 Task: Search one way flight ticket for 1 adult, 6 children, 1 infant in seat and 1 infant on lap in business from Montrose: Montrose Regional Airport to Sheridan: Sheridan County Airport on 8-6-2023. Choice of flights is Singapure airlines. Number of bags: 2 checked bags. Price is upto 95000. Outbound departure time preference is 9:30.
Action: Mouse moved to (243, 320)
Screenshot: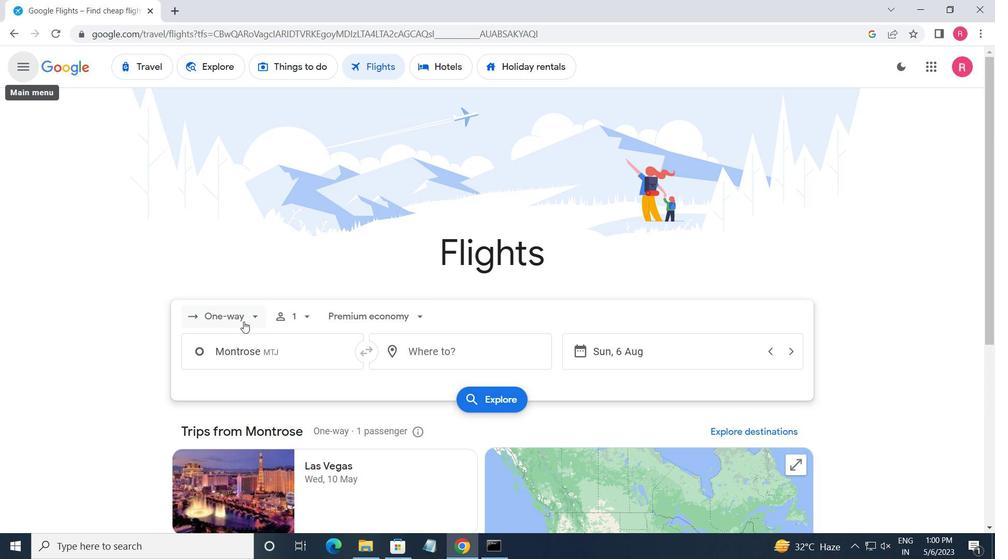 
Action: Mouse pressed left at (243, 320)
Screenshot: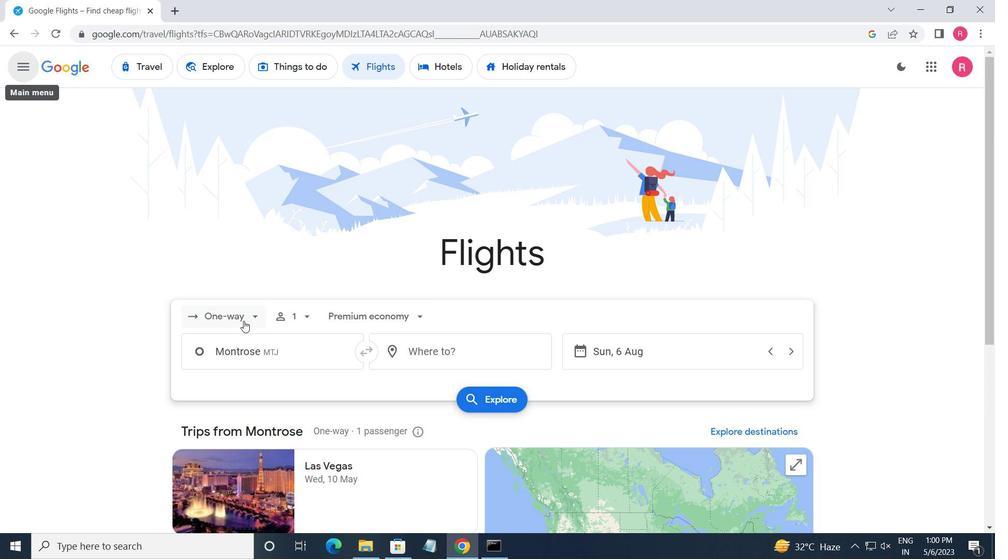 
Action: Mouse moved to (259, 379)
Screenshot: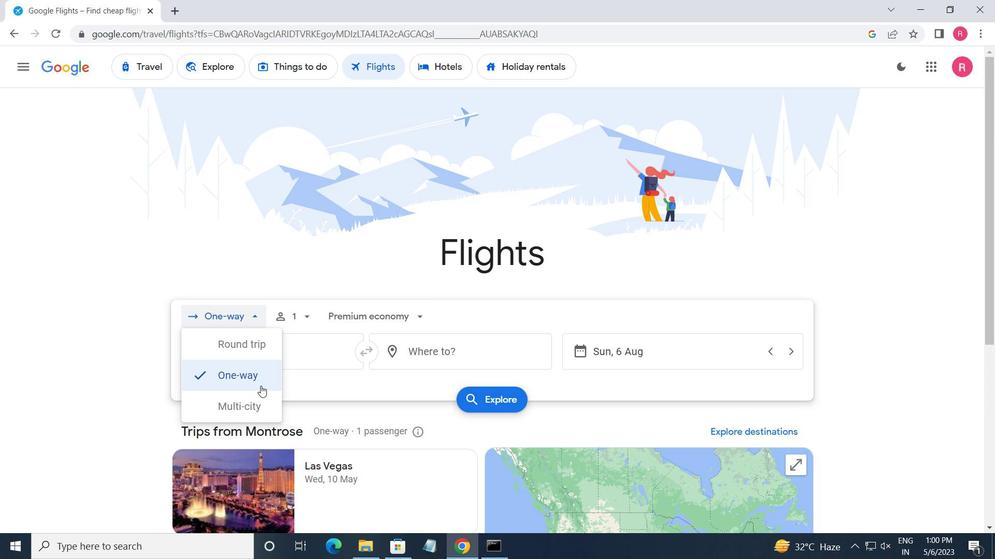 
Action: Mouse pressed left at (259, 379)
Screenshot: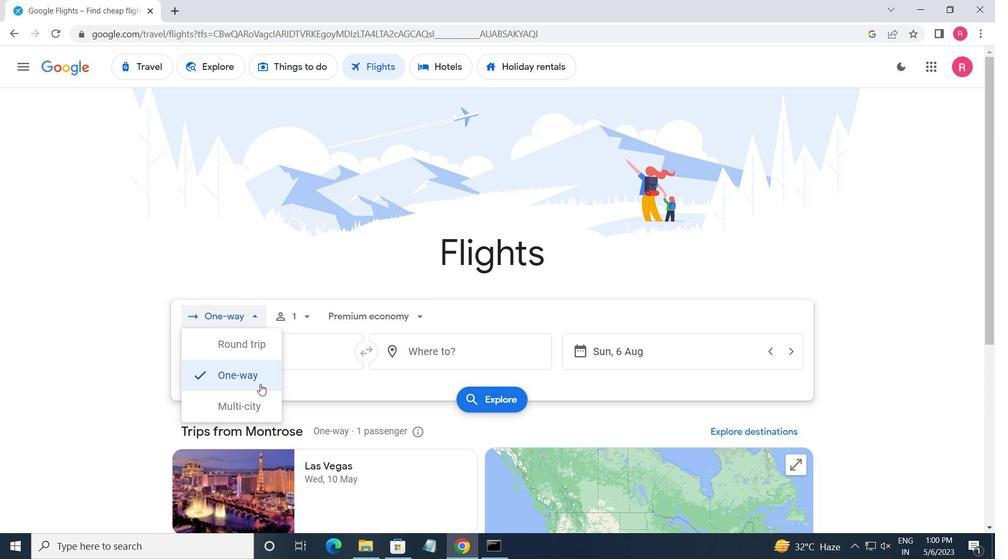 
Action: Mouse moved to (280, 323)
Screenshot: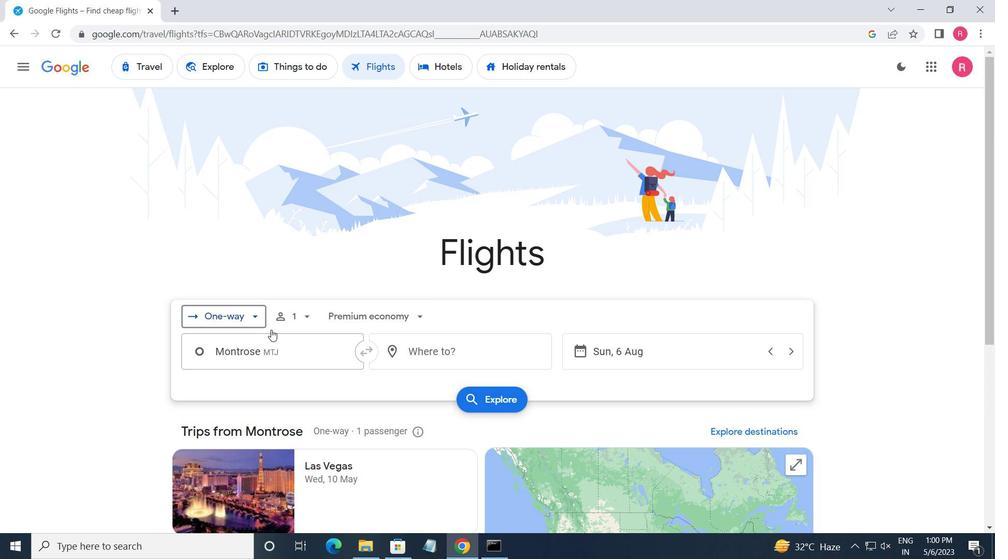 
Action: Mouse pressed left at (280, 323)
Screenshot: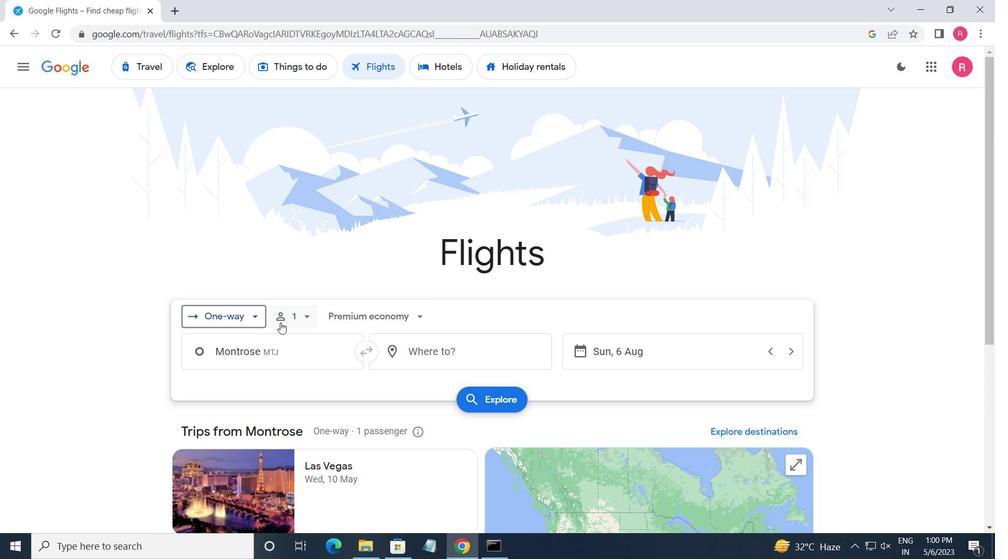 
Action: Mouse moved to (408, 391)
Screenshot: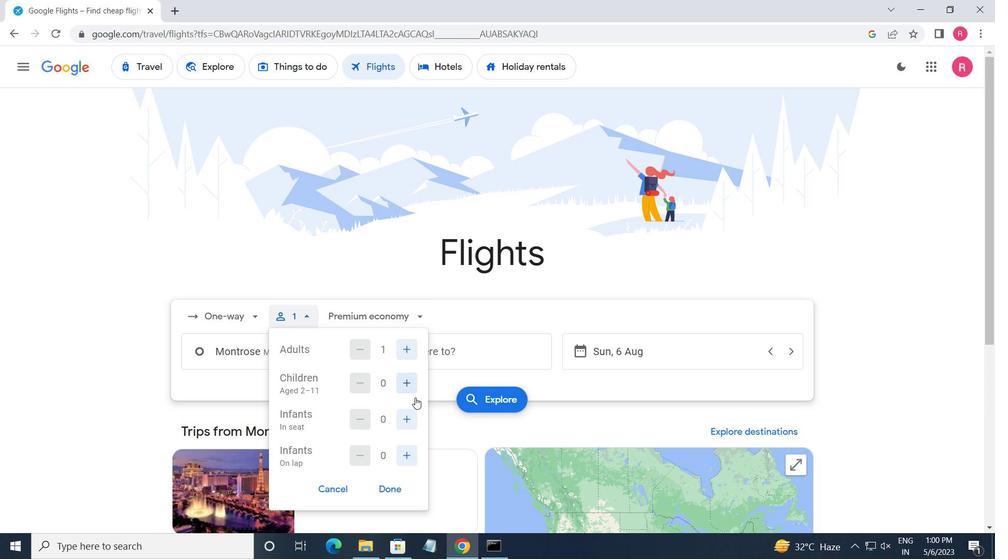 
Action: Mouse pressed left at (408, 391)
Screenshot: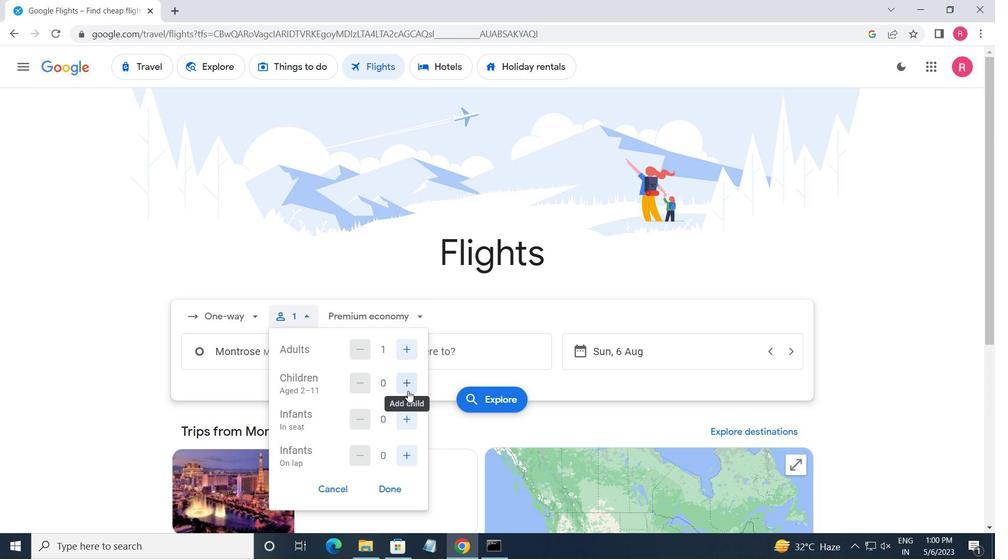 
Action: Mouse pressed left at (408, 391)
Screenshot: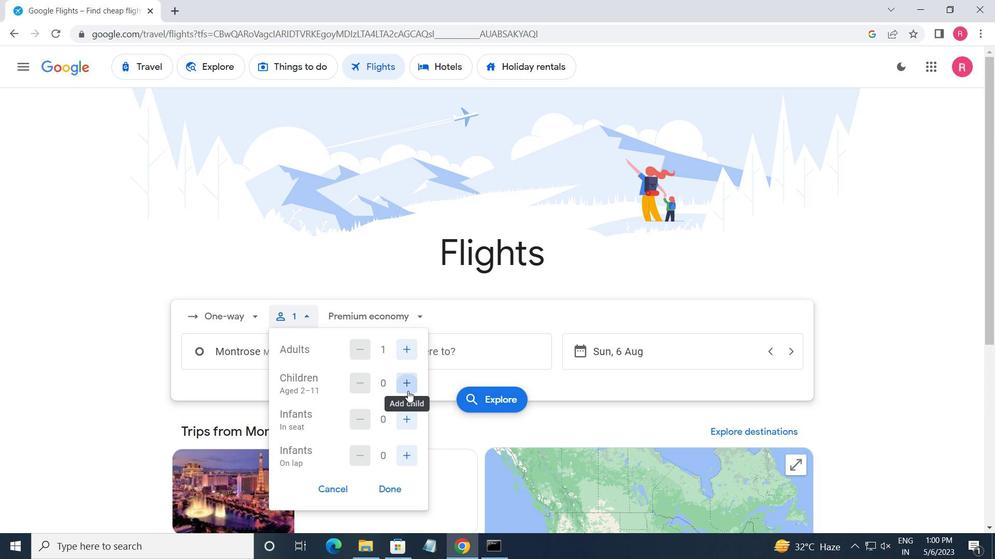 
Action: Mouse moved to (408, 390)
Screenshot: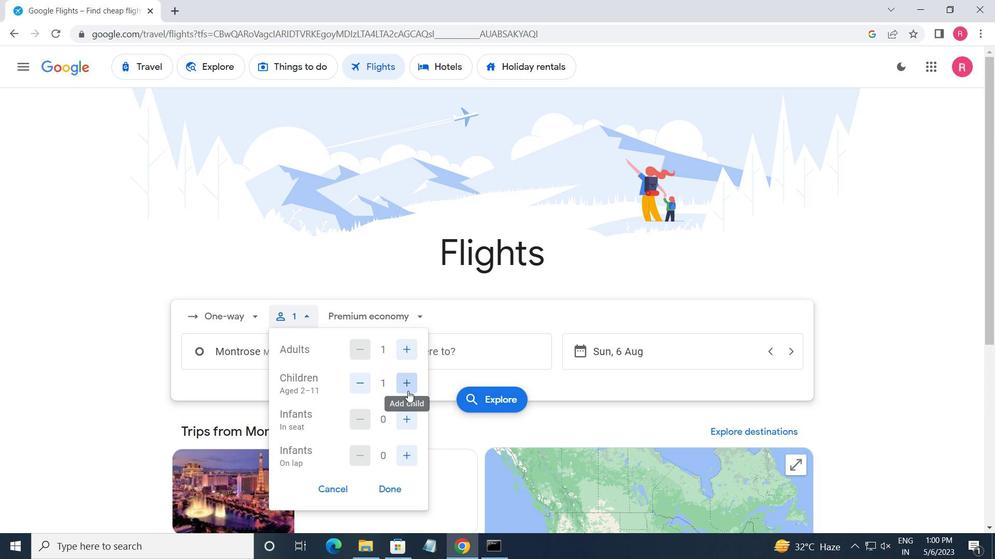 
Action: Mouse pressed left at (408, 390)
Screenshot: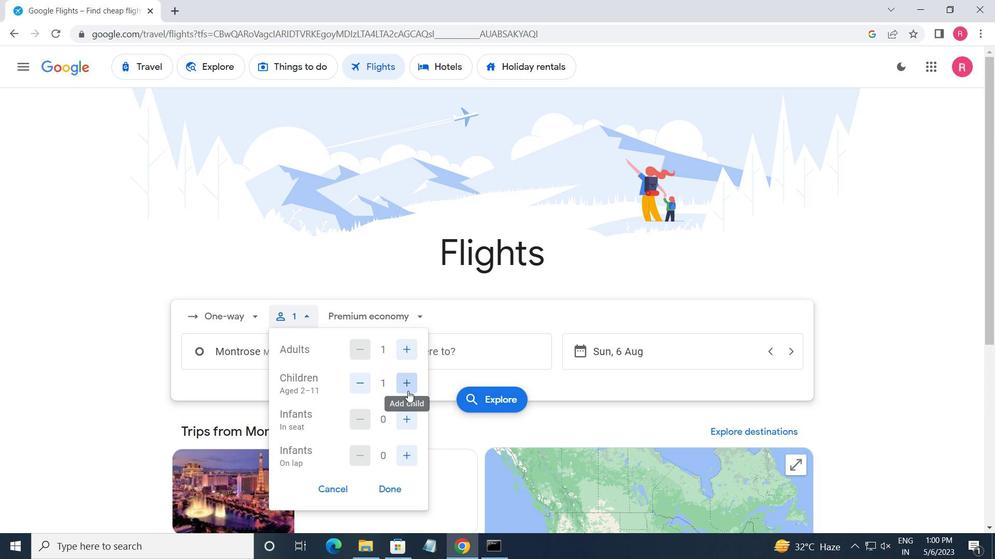 
Action: Mouse pressed left at (408, 390)
Screenshot: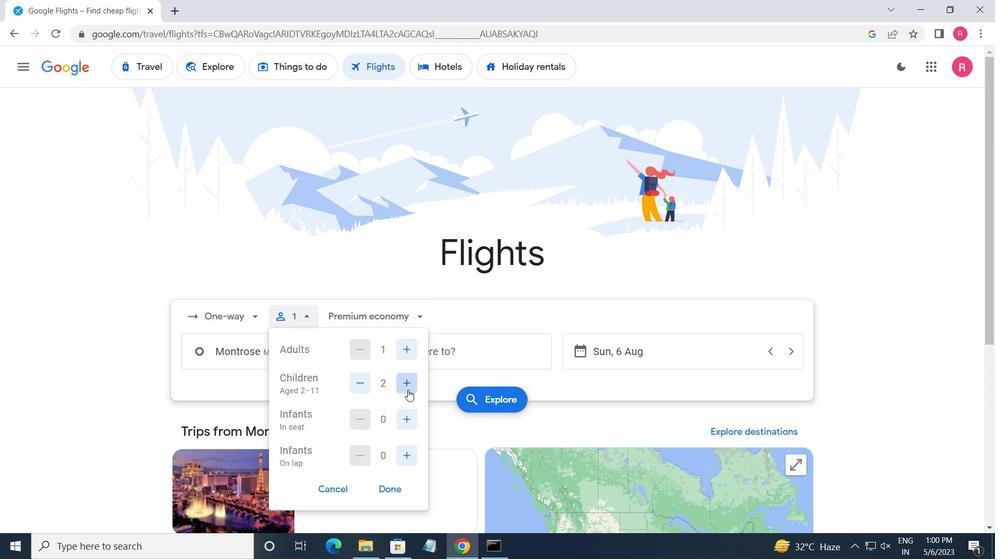 
Action: Mouse pressed left at (408, 390)
Screenshot: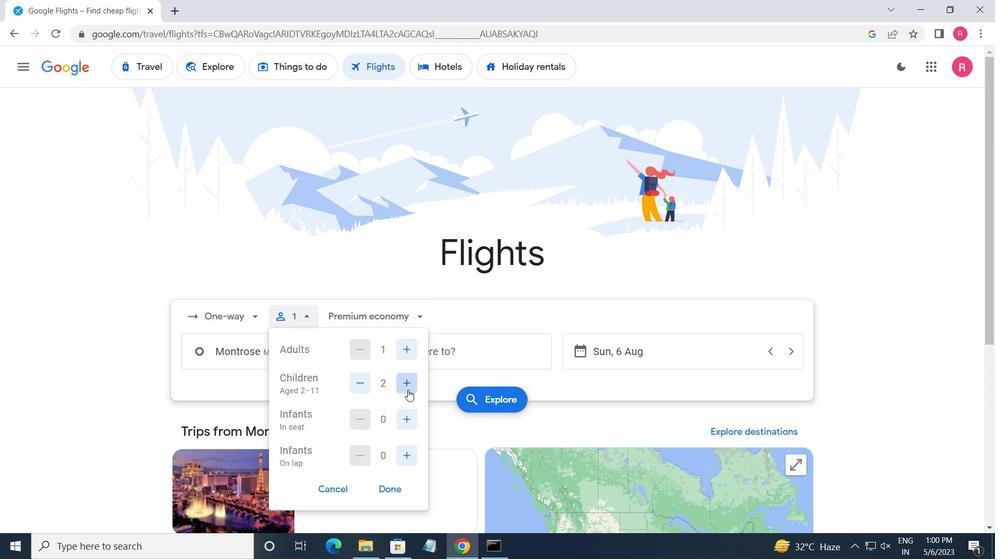 
Action: Mouse pressed left at (408, 390)
Screenshot: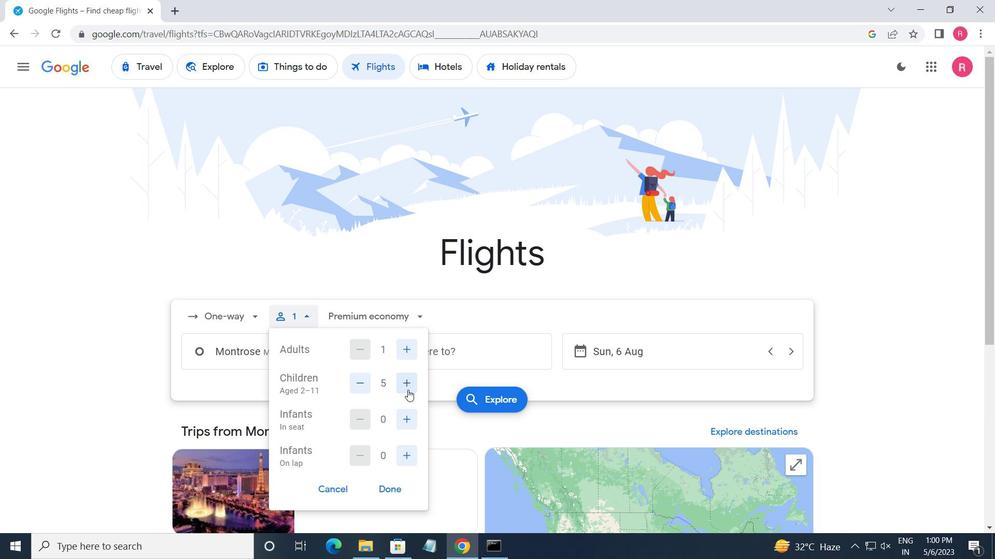 
Action: Mouse moved to (408, 418)
Screenshot: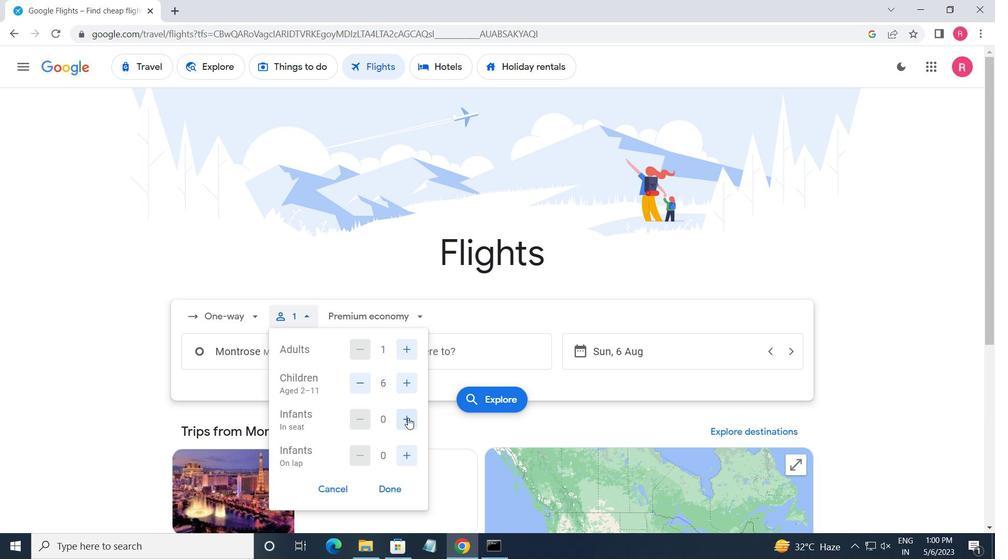 
Action: Mouse pressed left at (408, 418)
Screenshot: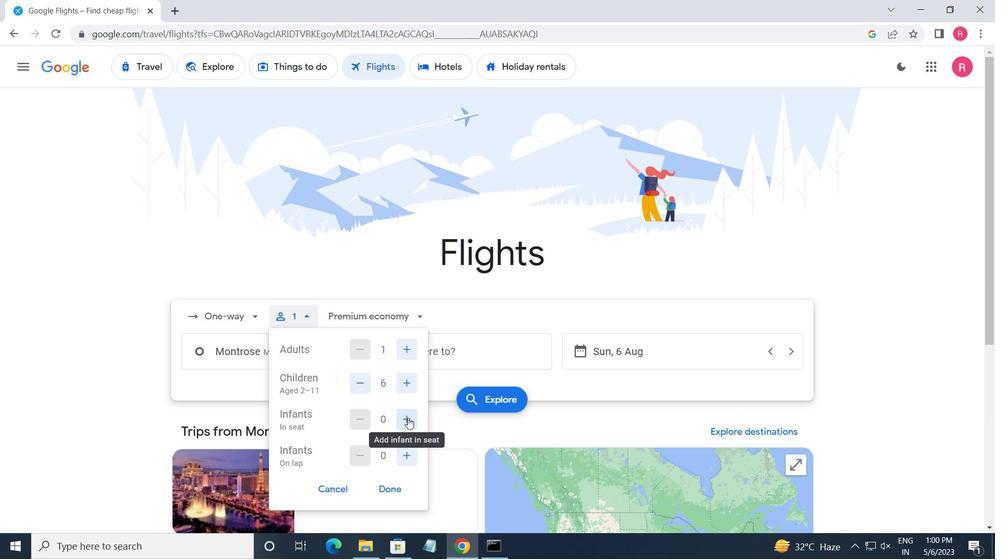 
Action: Mouse moved to (405, 451)
Screenshot: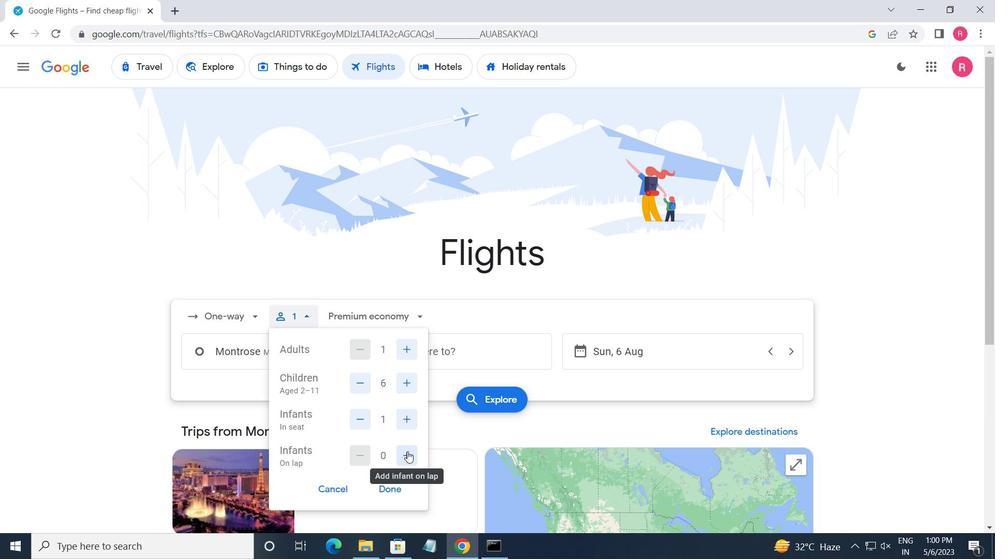 
Action: Mouse pressed left at (405, 451)
Screenshot: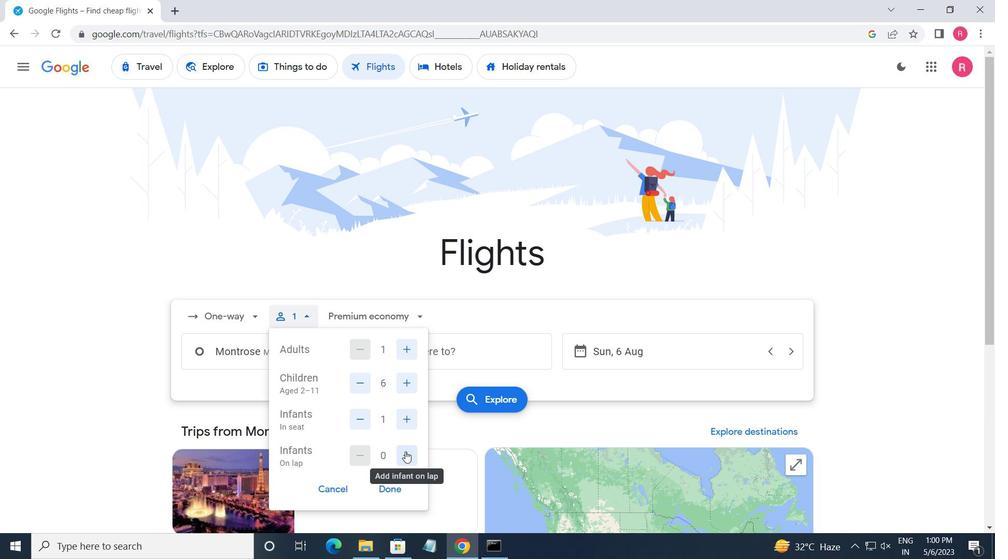 
Action: Mouse moved to (387, 481)
Screenshot: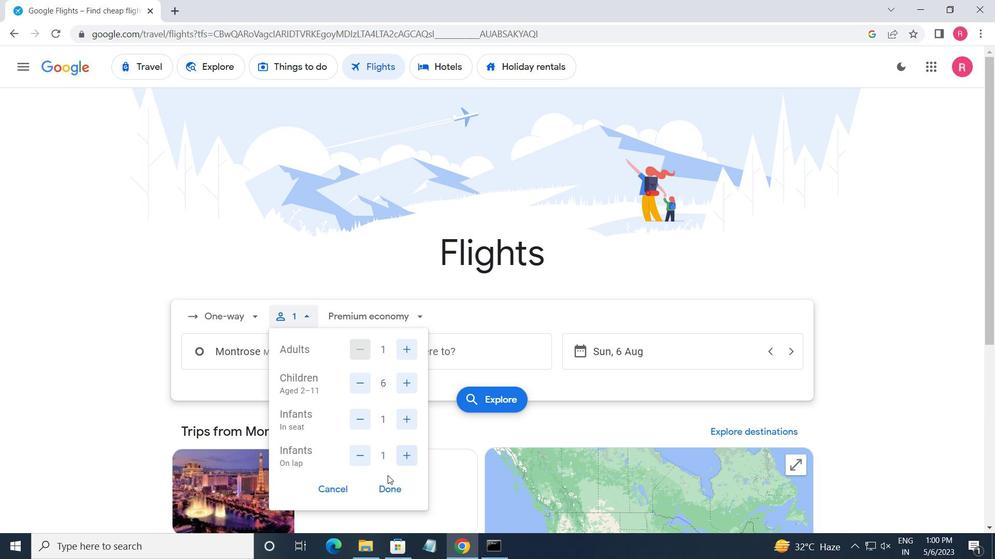 
Action: Mouse pressed left at (387, 481)
Screenshot: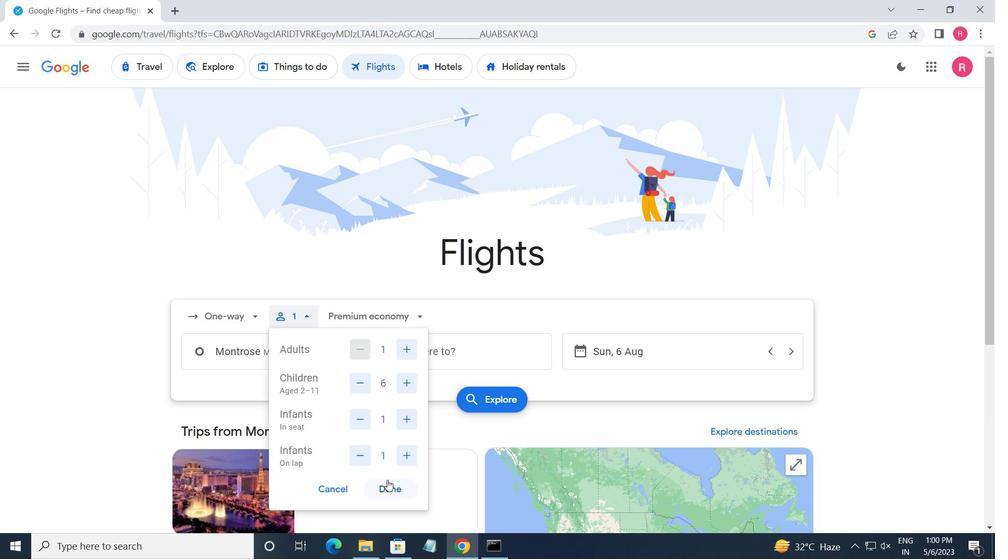
Action: Mouse moved to (376, 309)
Screenshot: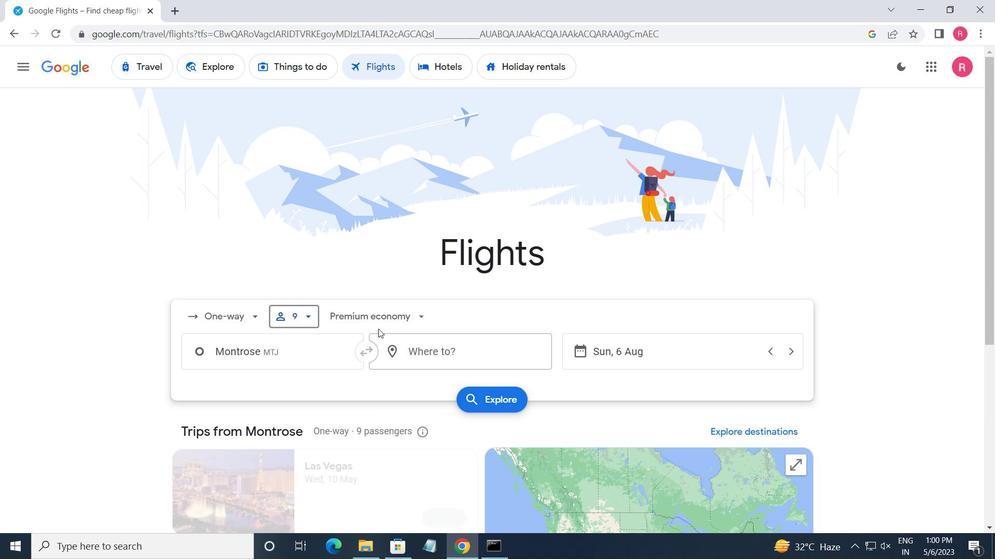 
Action: Mouse pressed left at (376, 309)
Screenshot: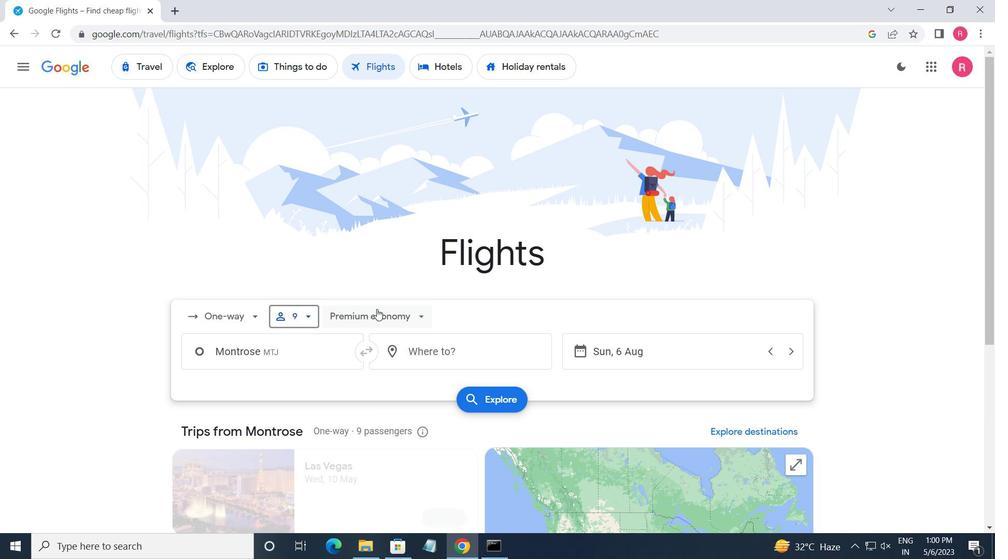 
Action: Mouse moved to (391, 413)
Screenshot: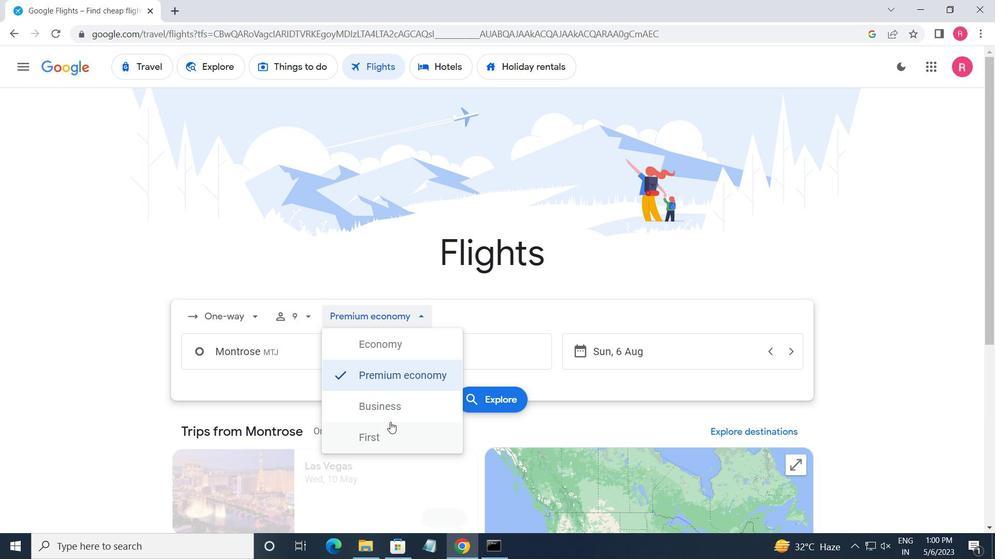 
Action: Mouse pressed left at (391, 413)
Screenshot: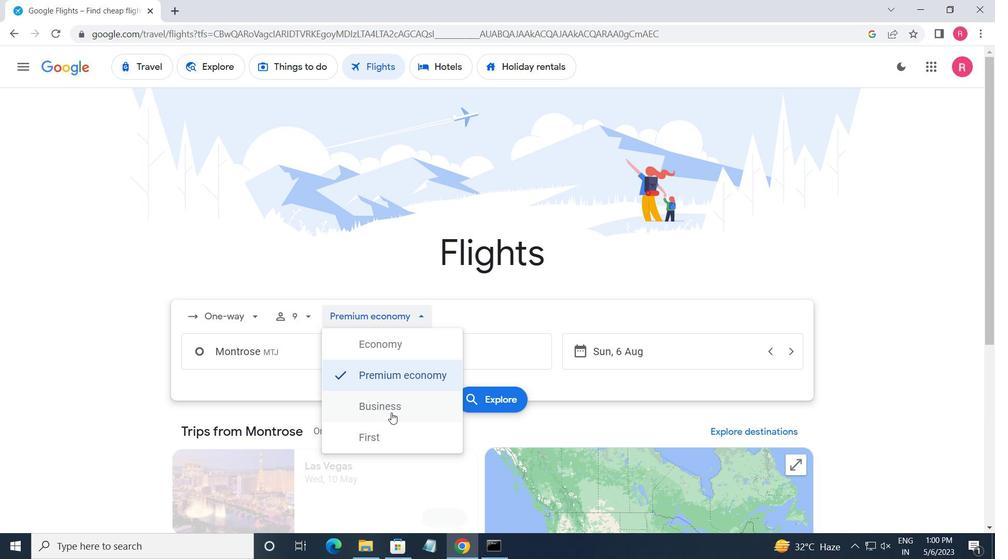 
Action: Mouse moved to (304, 358)
Screenshot: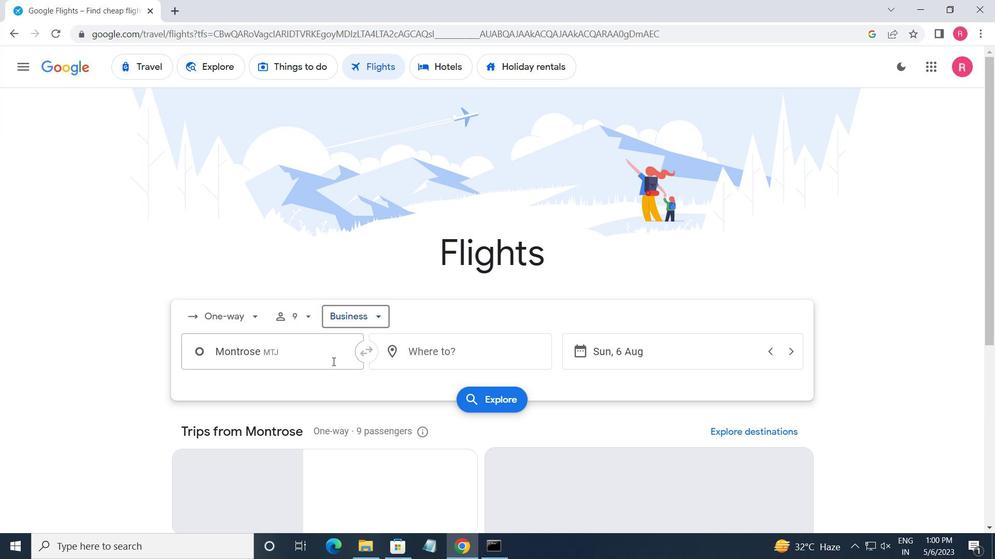 
Action: Mouse pressed left at (304, 358)
Screenshot: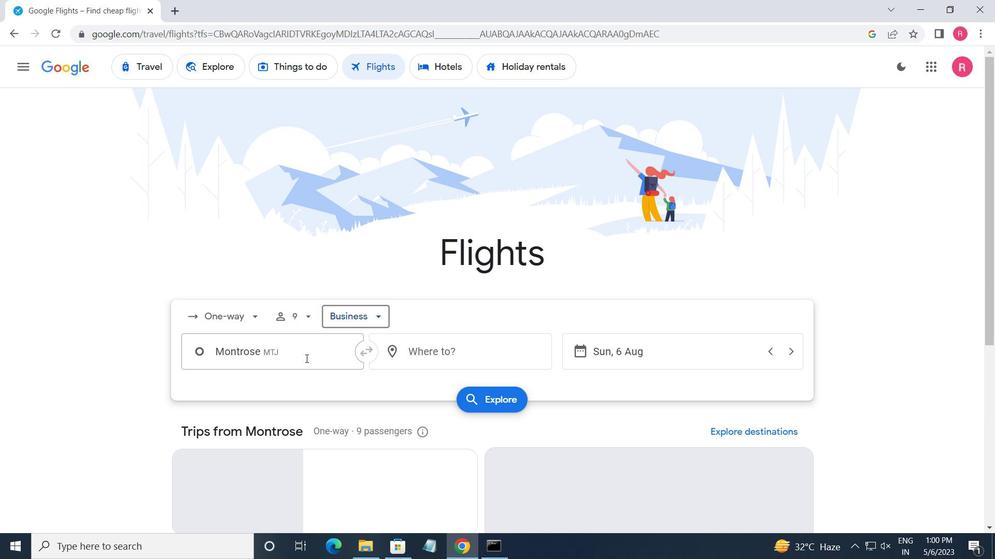 
Action: Mouse moved to (303, 357)
Screenshot: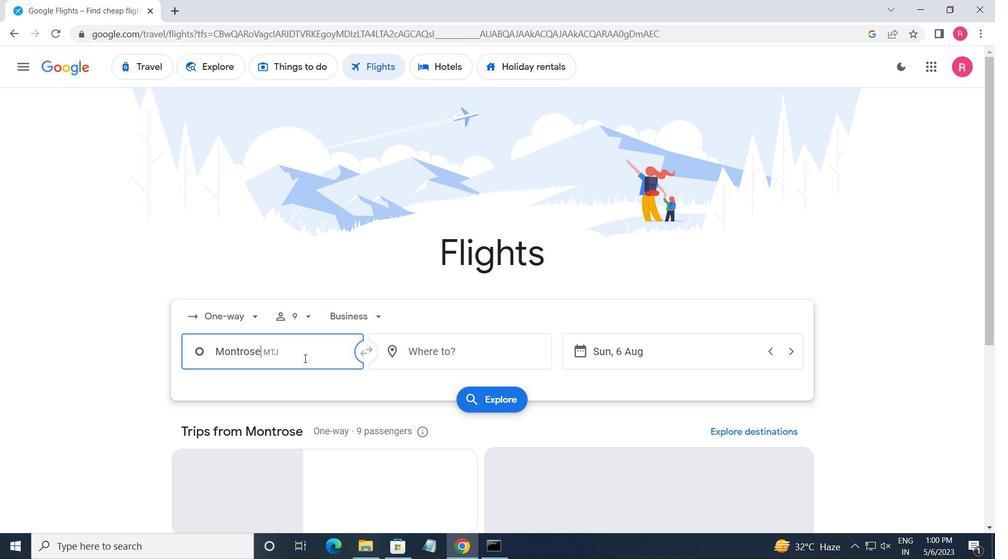 
Action: Key pressed <Key.shift>MONTROSE
Screenshot: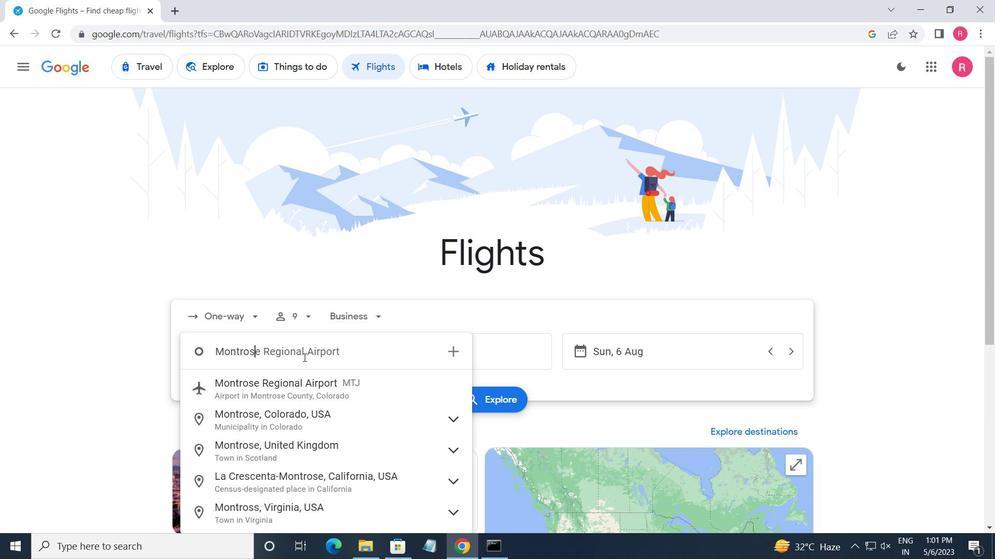 
Action: Mouse moved to (296, 389)
Screenshot: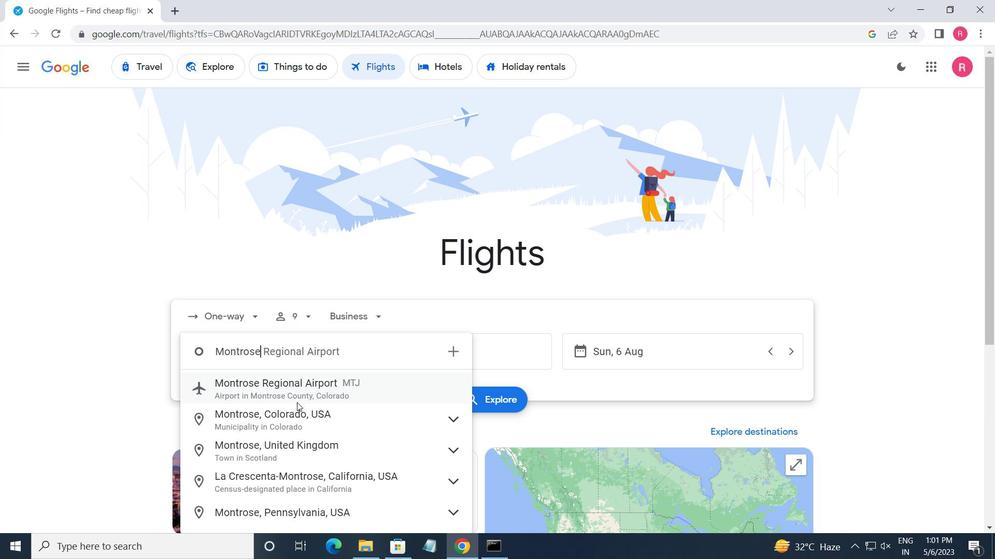 
Action: Mouse pressed left at (296, 389)
Screenshot: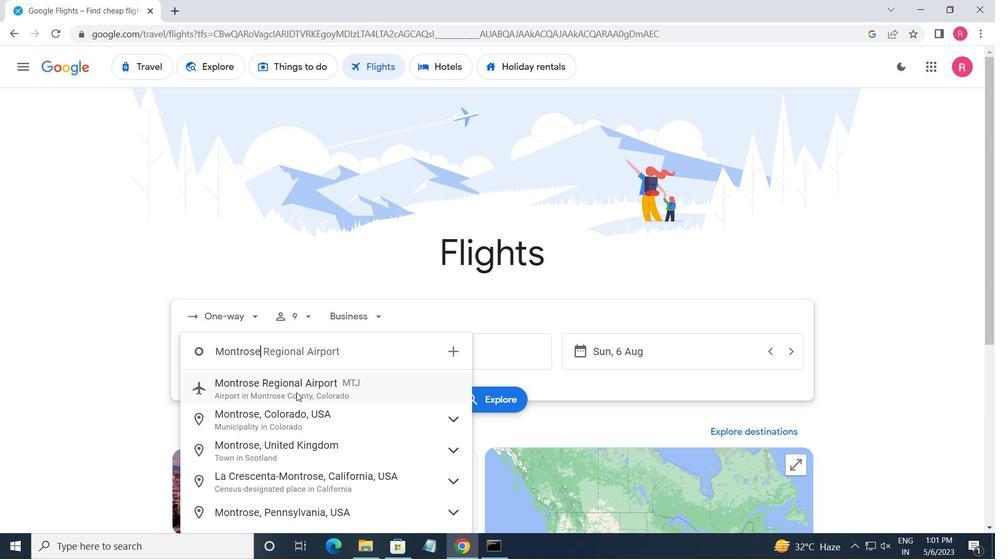 
Action: Mouse moved to (476, 353)
Screenshot: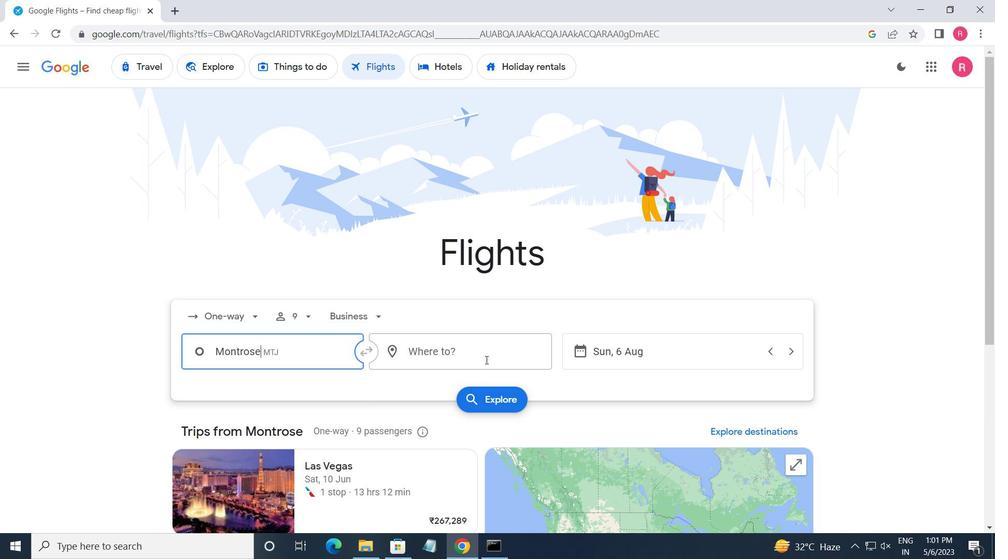 
Action: Mouse pressed left at (476, 353)
Screenshot: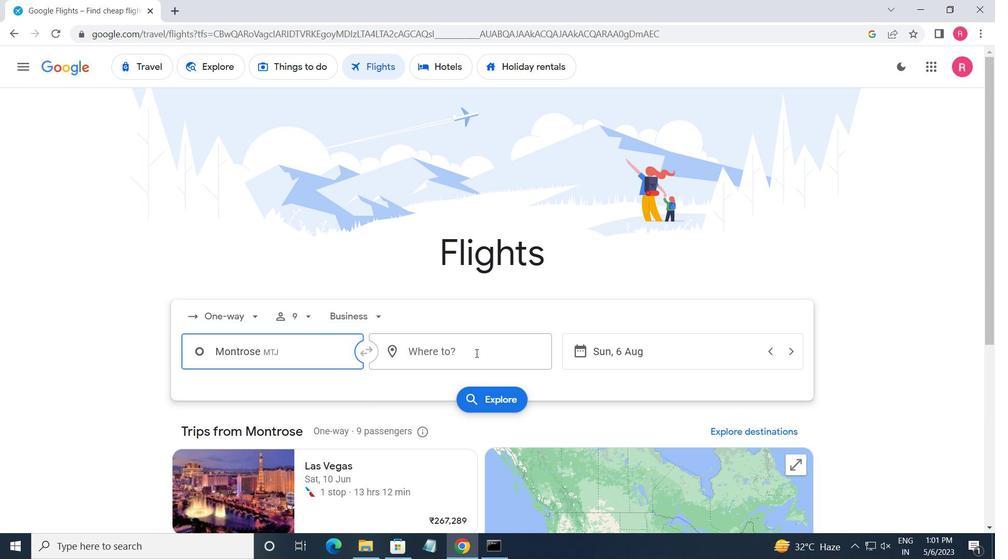 
Action: Mouse moved to (476, 357)
Screenshot: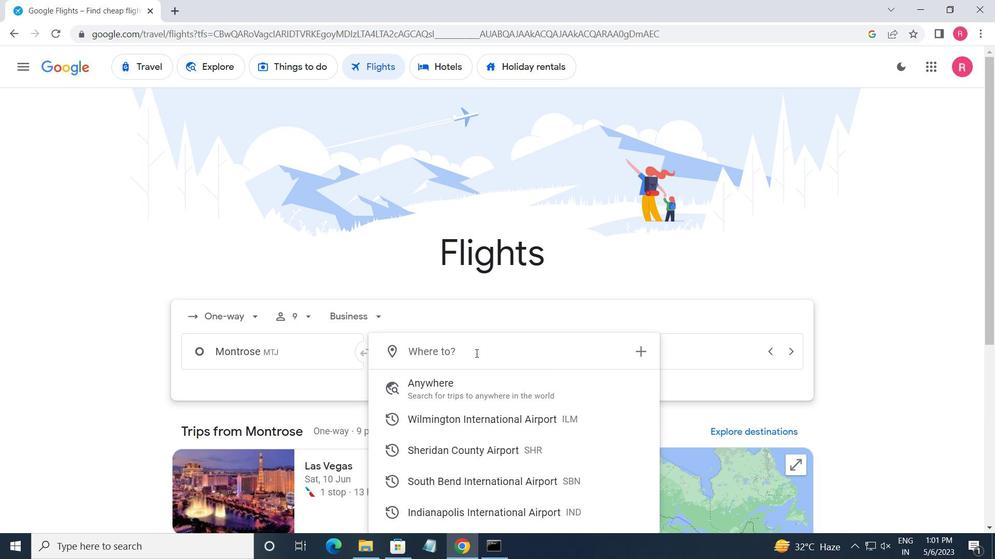 
Action: Key pressed <Key.shift>SHERIDAN
Screenshot: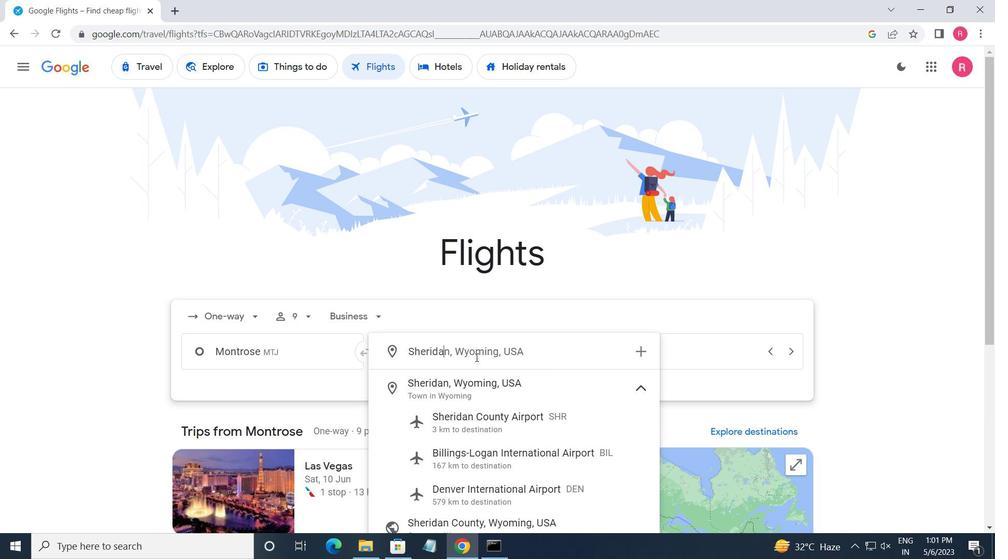
Action: Mouse moved to (495, 423)
Screenshot: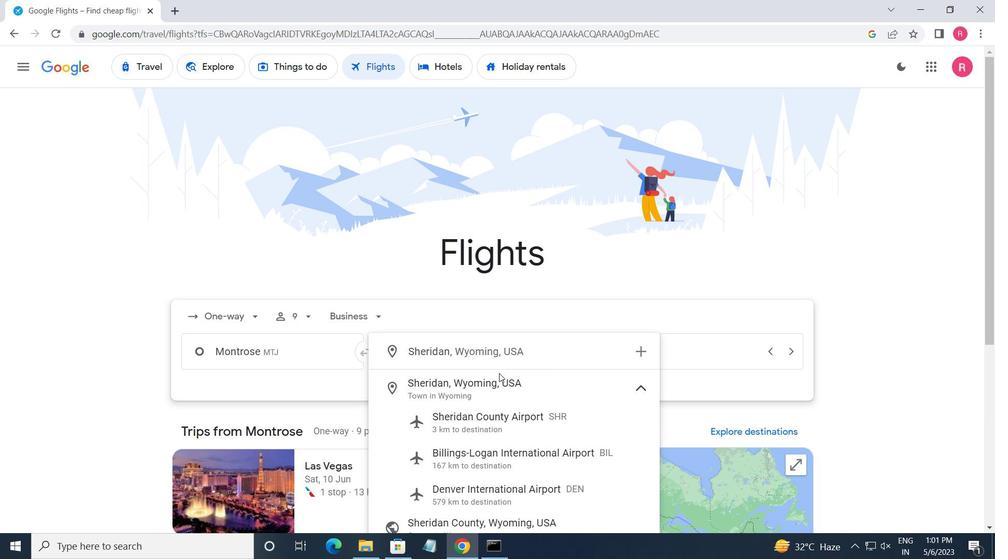 
Action: Mouse pressed left at (495, 423)
Screenshot: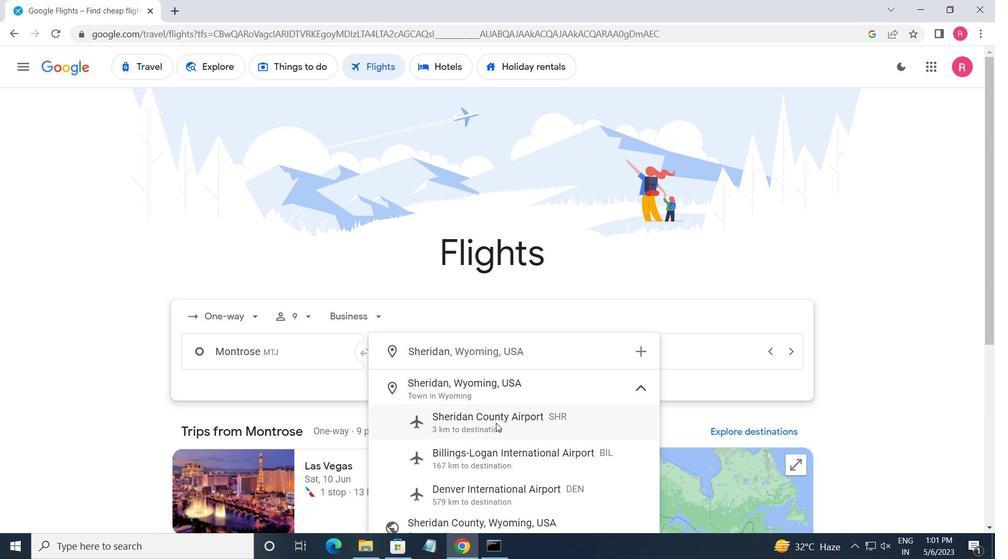 
Action: Mouse moved to (682, 355)
Screenshot: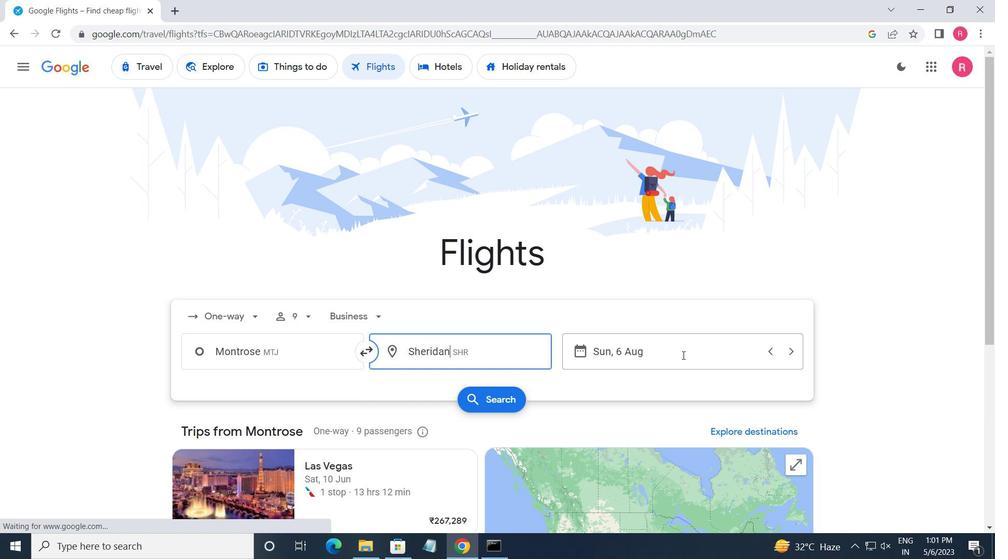 
Action: Mouse pressed left at (682, 355)
Screenshot: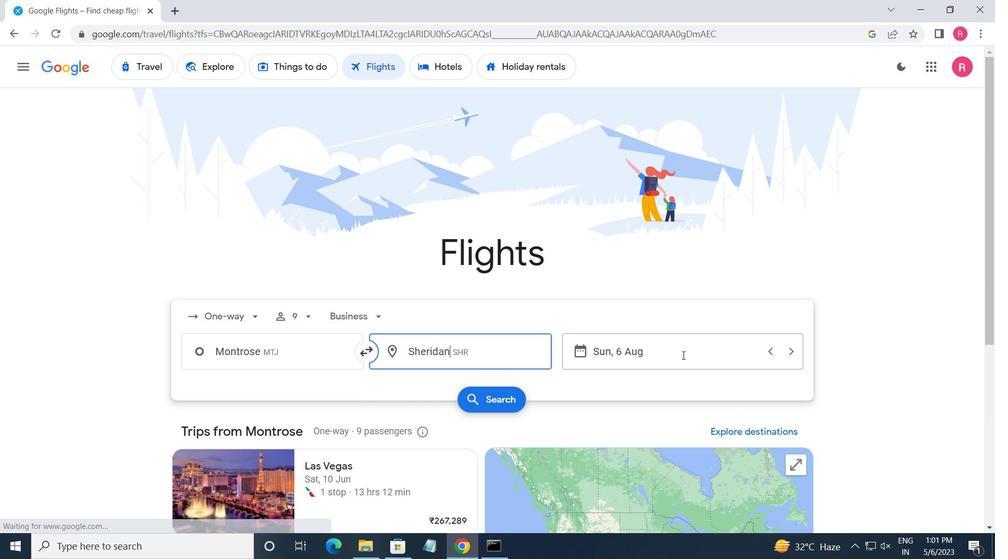 
Action: Mouse moved to (341, 335)
Screenshot: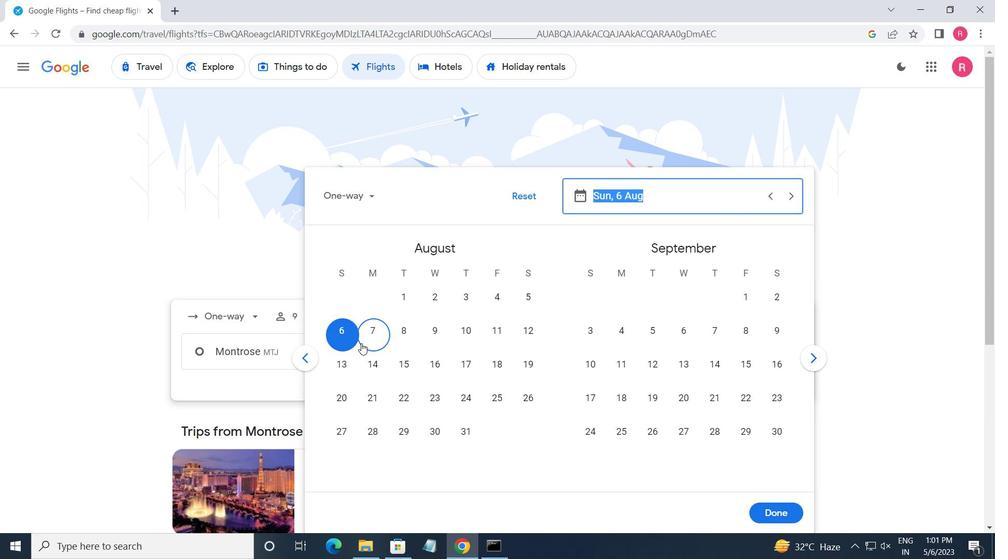 
Action: Mouse pressed left at (341, 335)
Screenshot: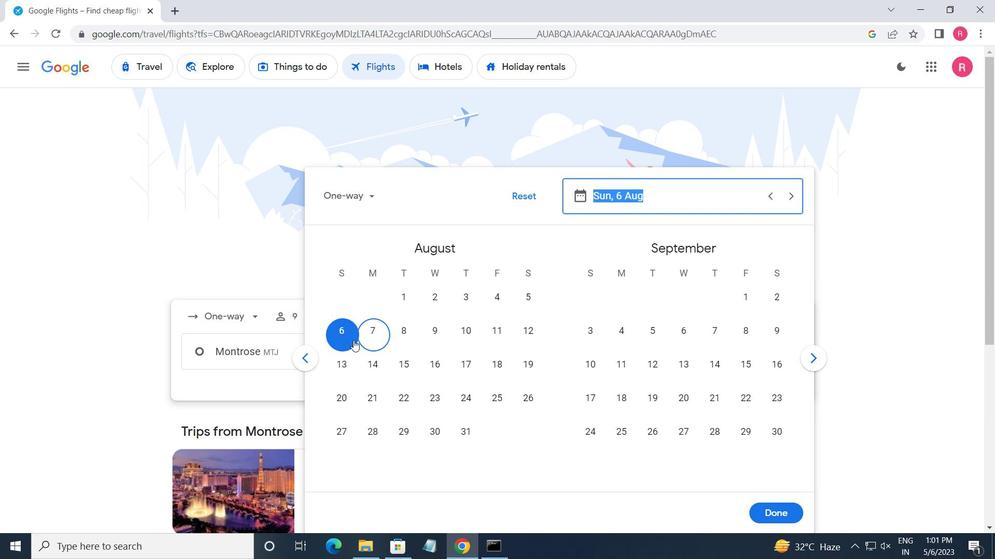 
Action: Mouse moved to (792, 514)
Screenshot: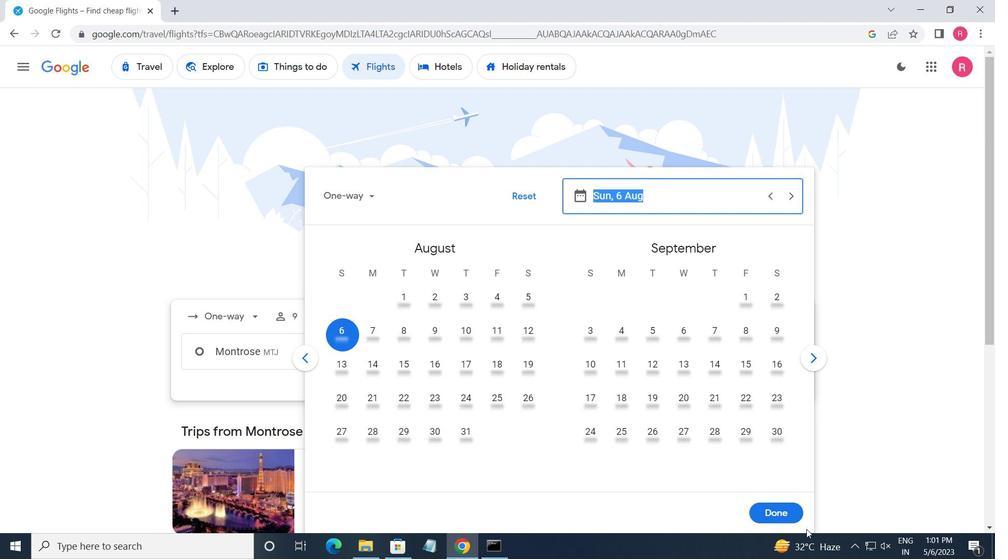 
Action: Mouse pressed left at (792, 514)
Screenshot: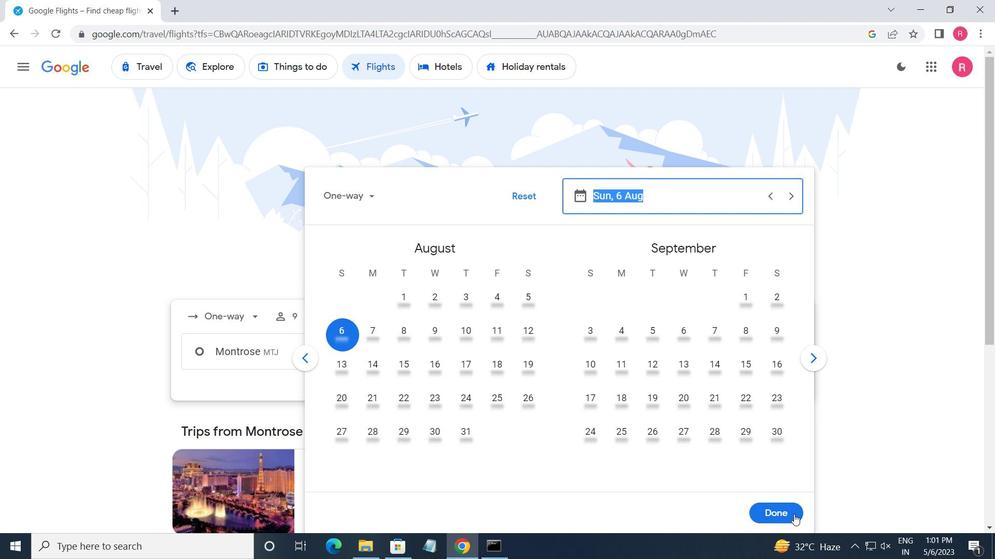 
Action: Mouse moved to (505, 412)
Screenshot: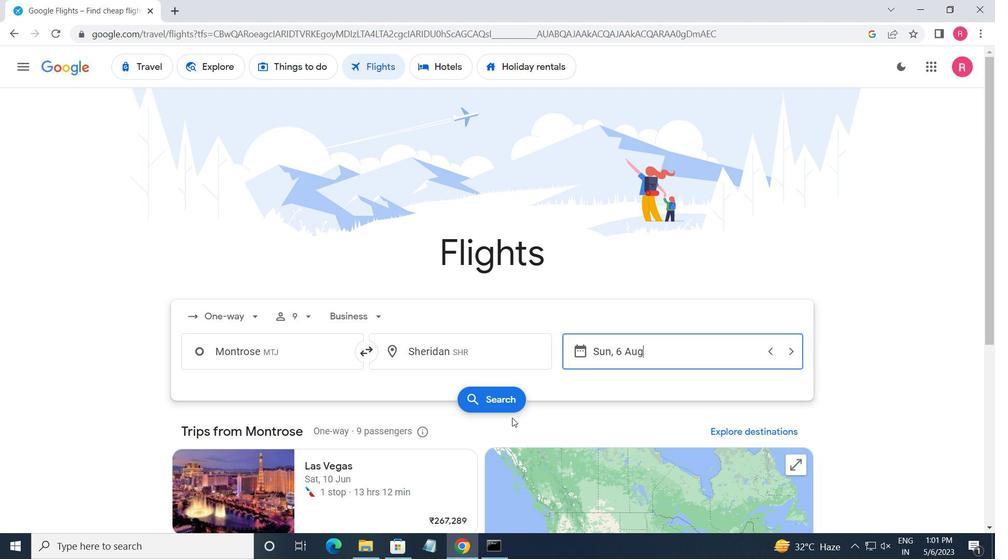 
Action: Mouse pressed left at (505, 412)
Screenshot: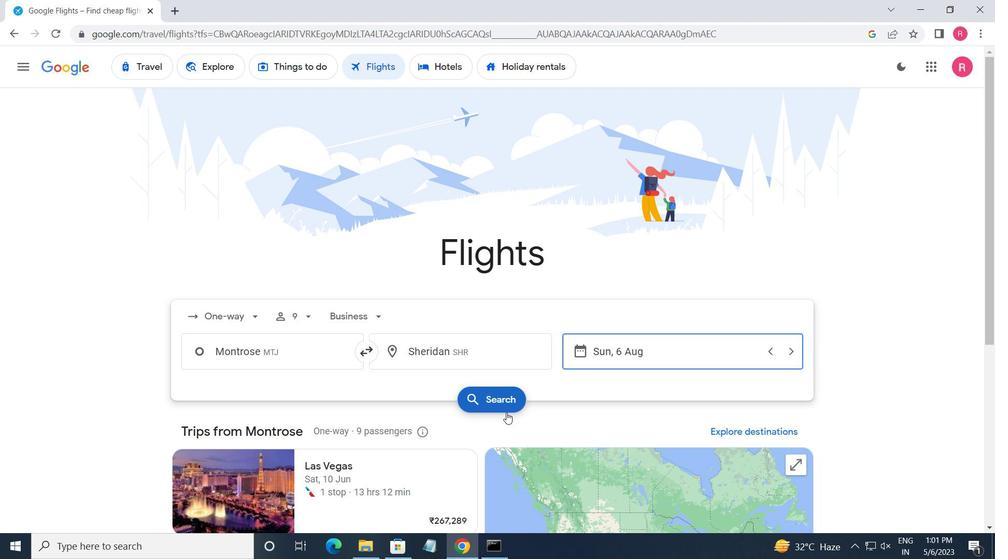
Action: Mouse moved to (206, 188)
Screenshot: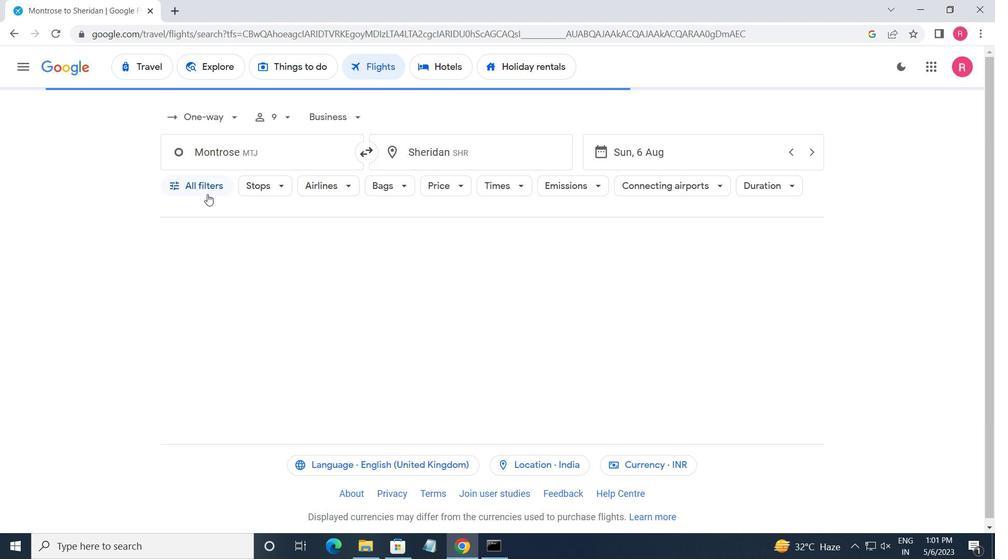 
Action: Mouse pressed left at (206, 188)
Screenshot: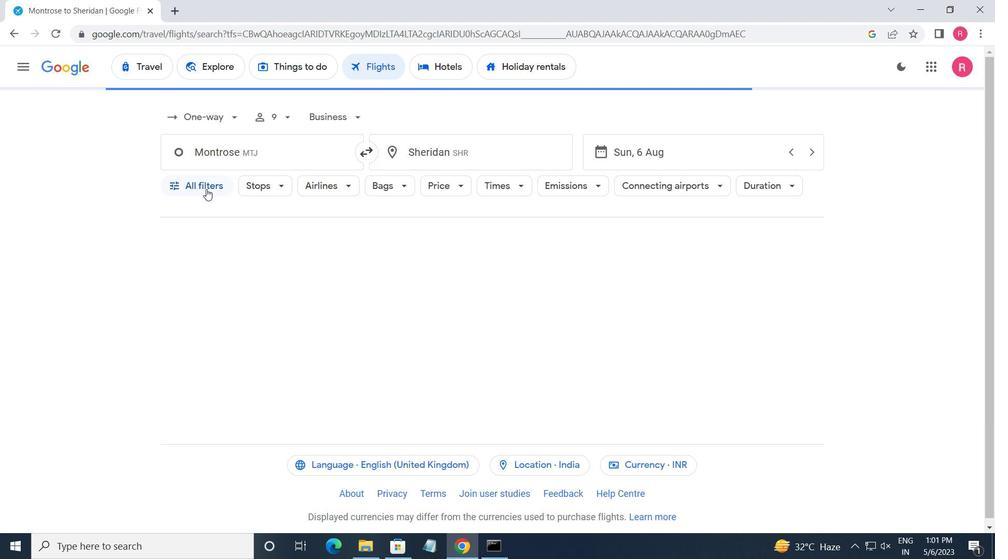 
Action: Mouse moved to (232, 336)
Screenshot: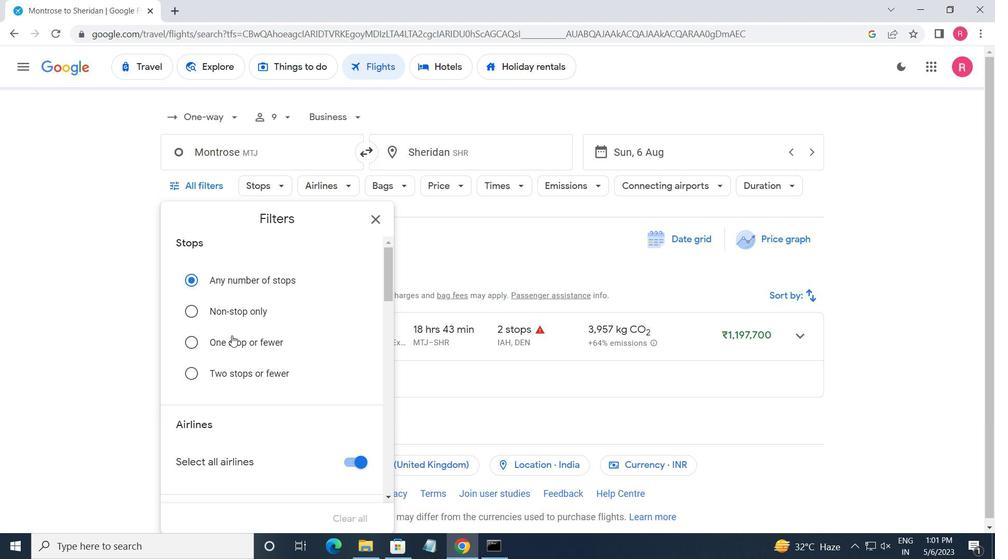 
Action: Mouse scrolled (232, 335) with delta (0, 0)
Screenshot: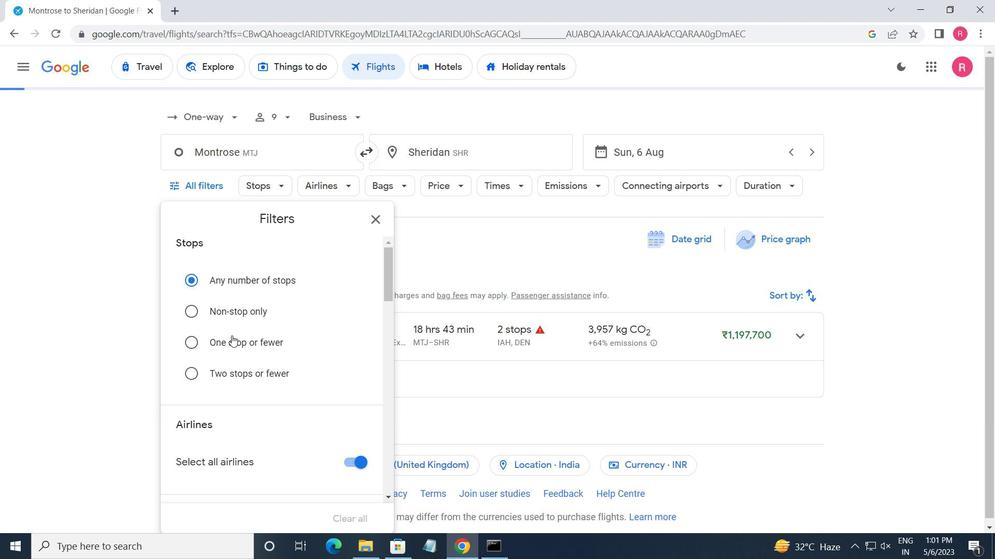 
Action: Mouse moved to (233, 336)
Screenshot: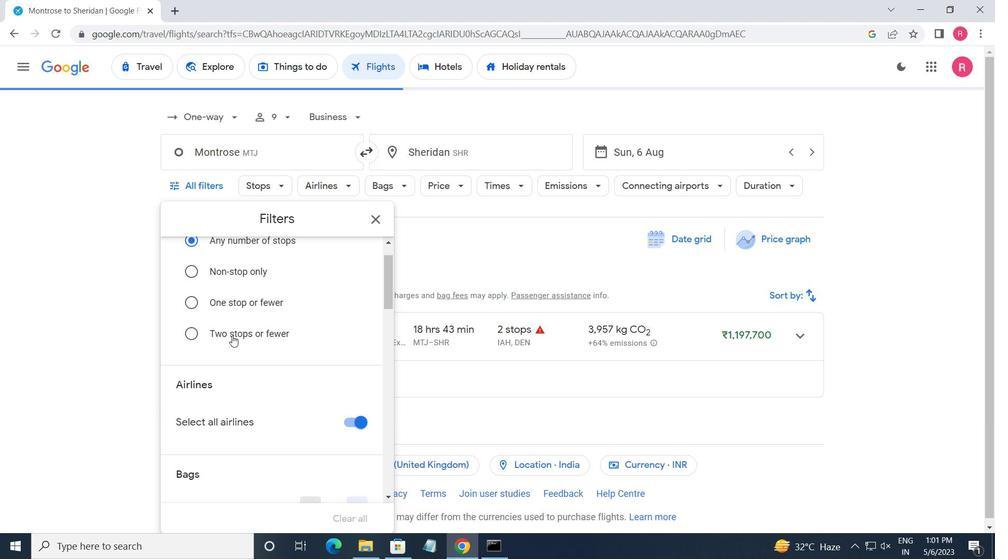 
Action: Mouse scrolled (233, 335) with delta (0, 0)
Screenshot: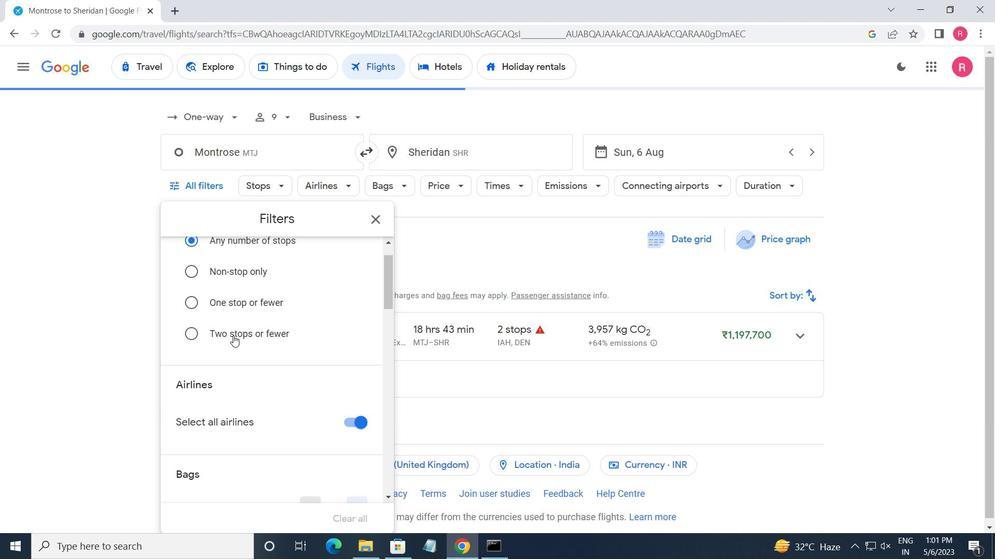 
Action: Mouse moved to (243, 334)
Screenshot: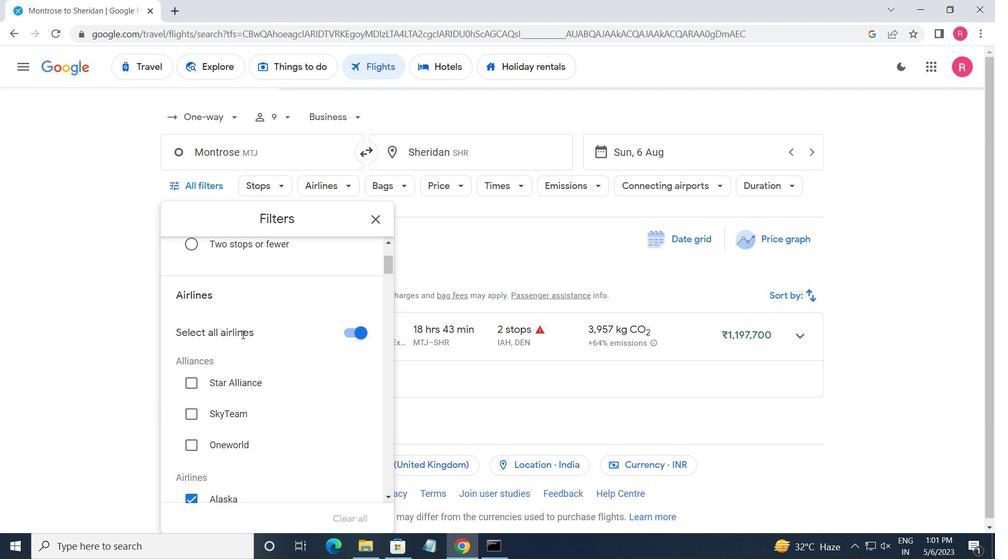 
Action: Mouse scrolled (243, 334) with delta (0, 0)
Screenshot: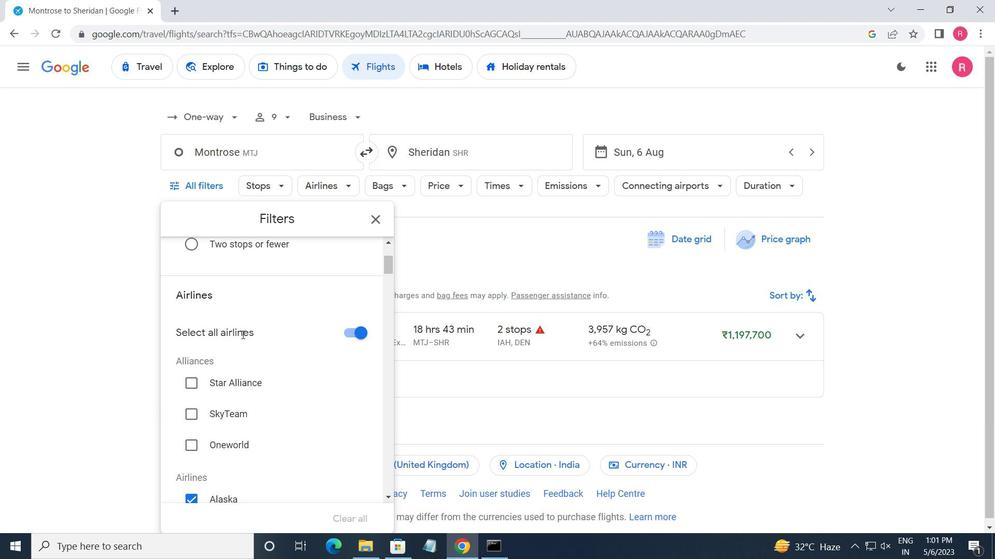 
Action: Mouse scrolled (243, 334) with delta (0, 0)
Screenshot: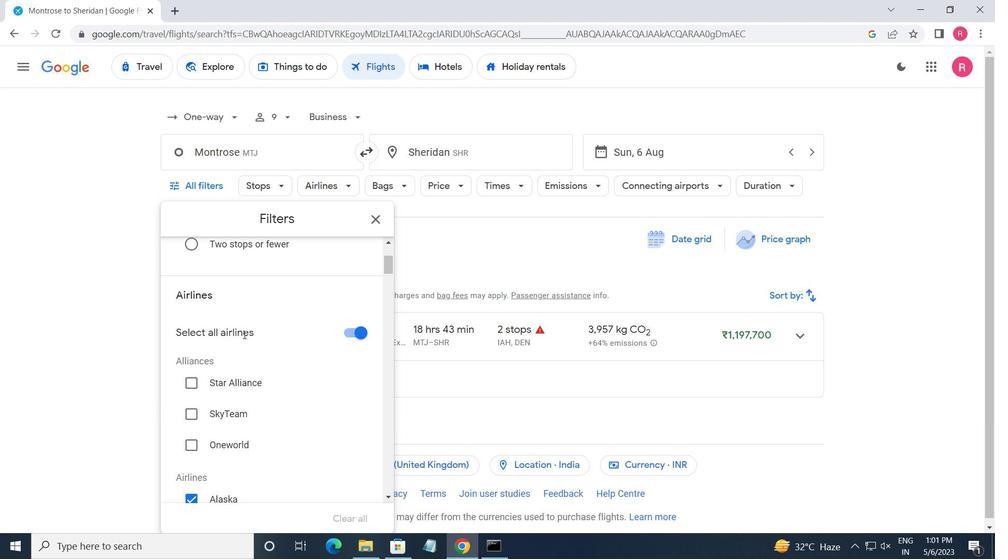 
Action: Mouse moved to (246, 336)
Screenshot: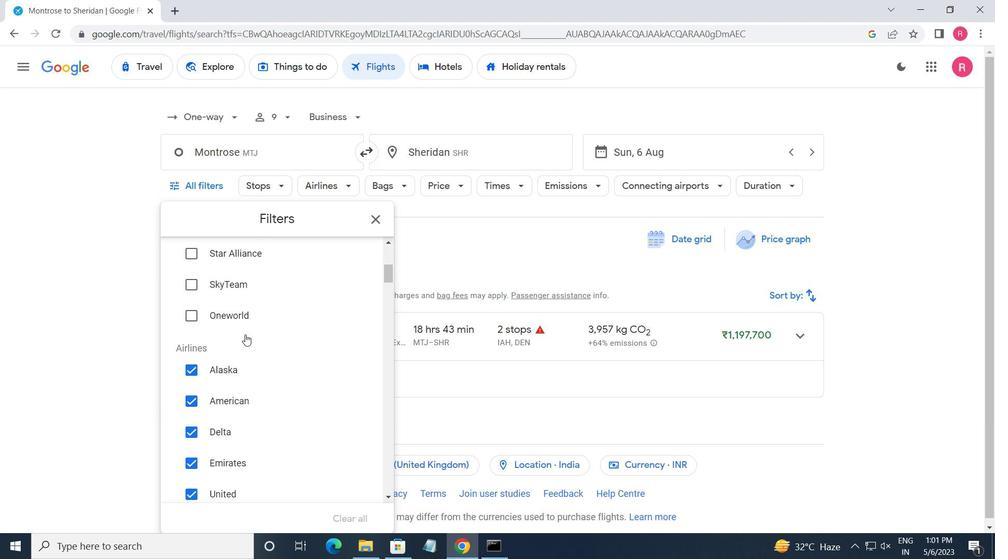 
Action: Mouse scrolled (246, 335) with delta (0, 0)
Screenshot: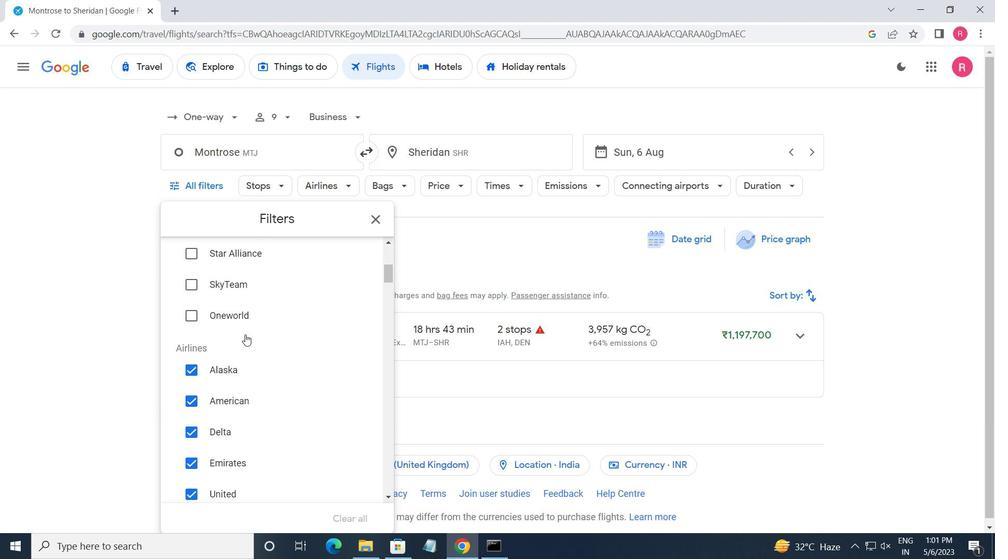 
Action: Mouse moved to (249, 351)
Screenshot: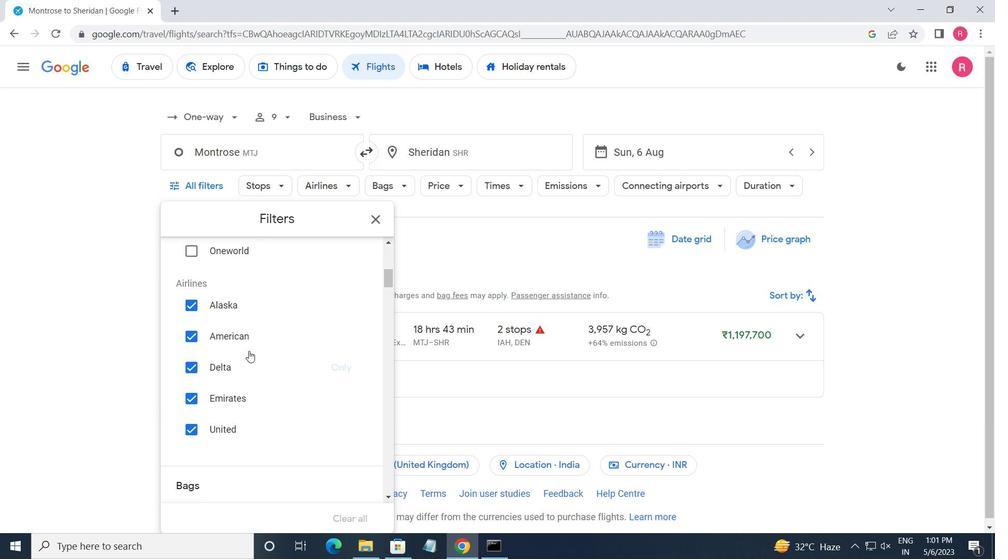 
Action: Mouse scrolled (249, 352) with delta (0, 0)
Screenshot: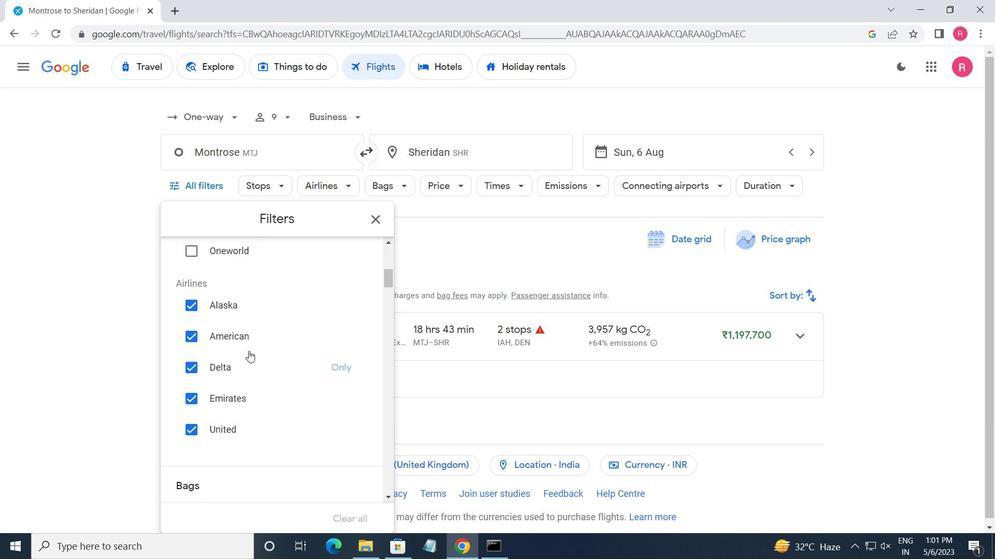 
Action: Mouse scrolled (249, 352) with delta (0, 0)
Screenshot: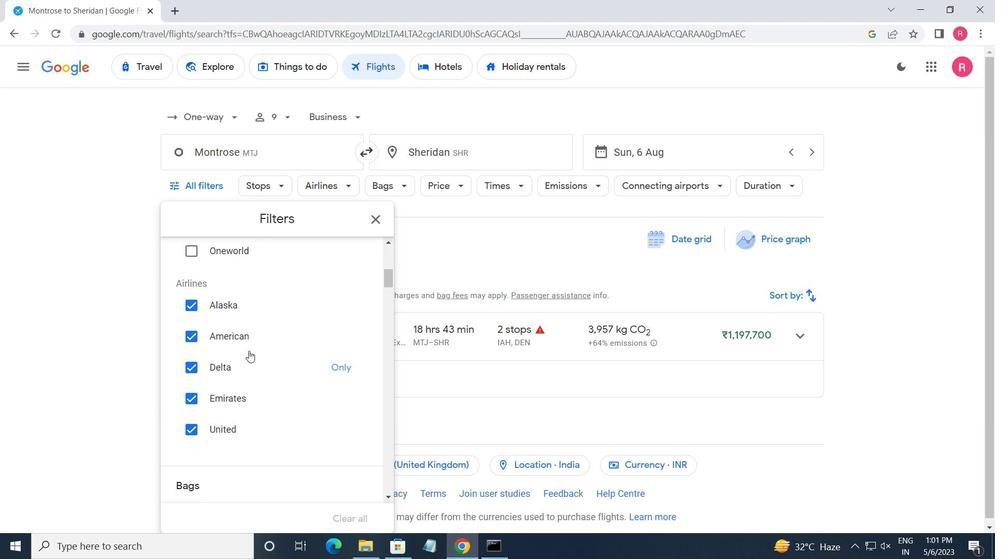
Action: Mouse moved to (349, 267)
Screenshot: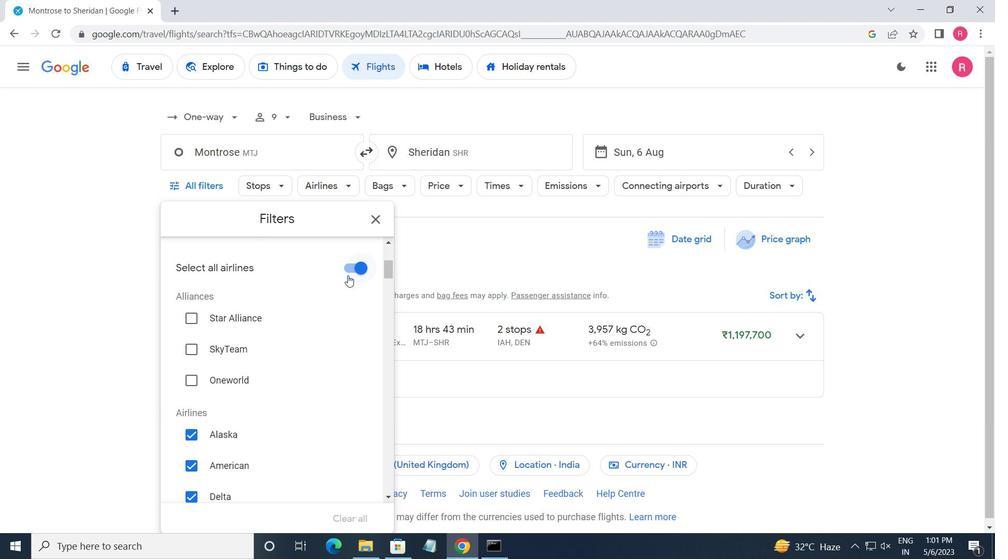 
Action: Mouse pressed left at (349, 267)
Screenshot: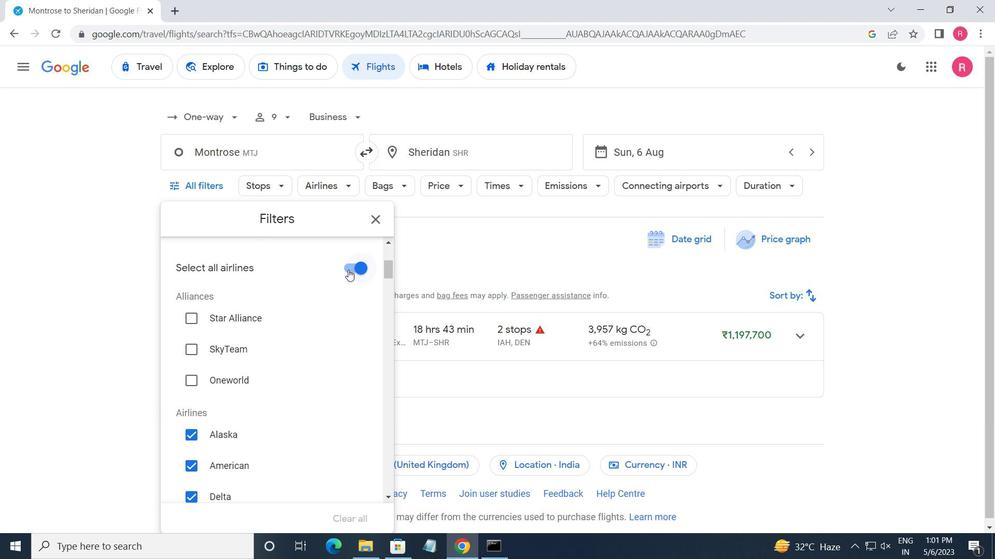 
Action: Mouse moved to (286, 331)
Screenshot: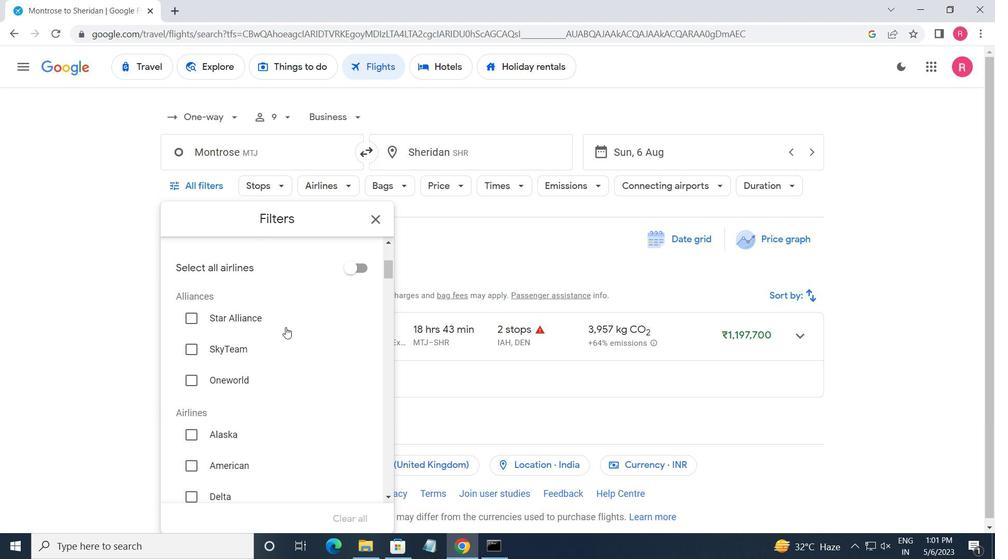 
Action: Mouse scrolled (286, 330) with delta (0, 0)
Screenshot: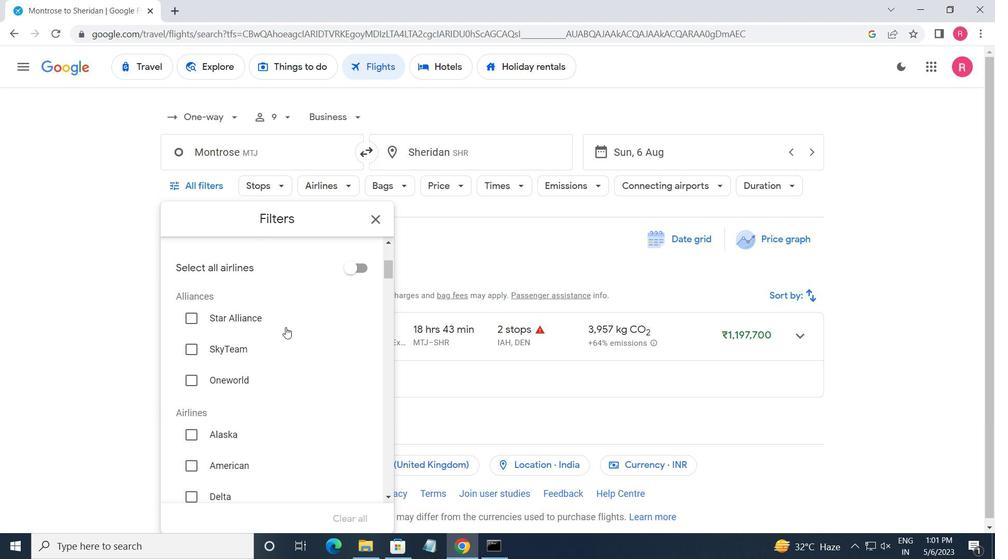 
Action: Mouse moved to (288, 330)
Screenshot: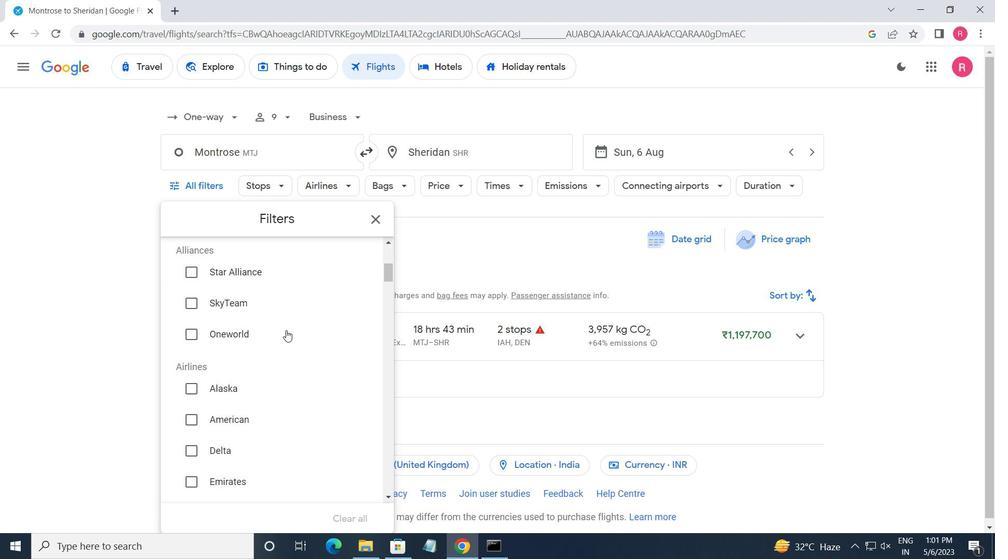 
Action: Mouse scrolled (288, 330) with delta (0, 0)
Screenshot: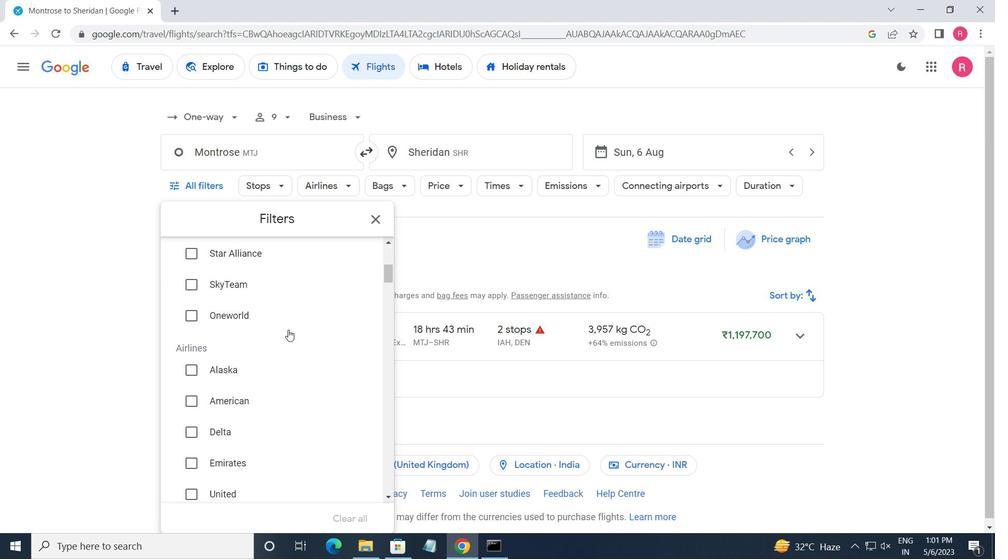 
Action: Mouse scrolled (288, 330) with delta (0, 0)
Screenshot: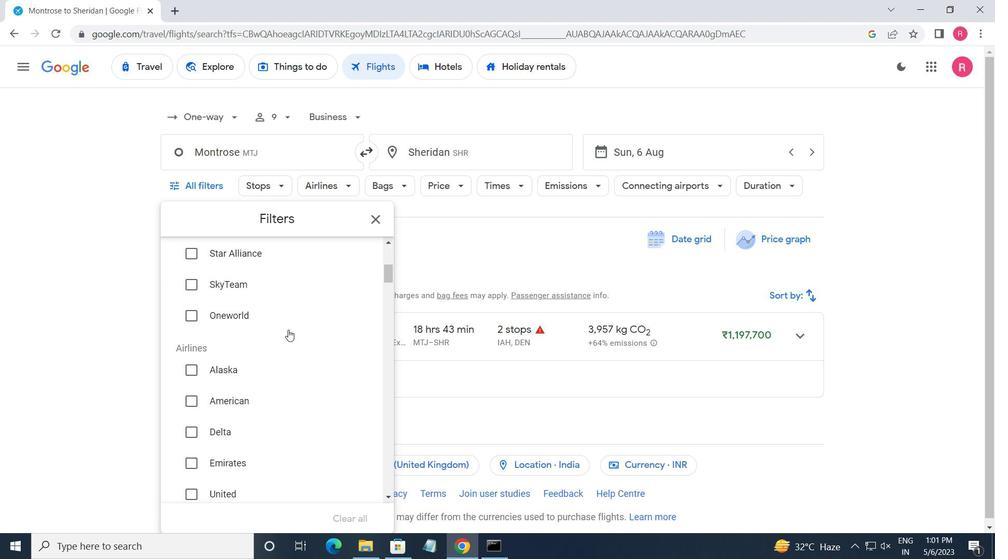 
Action: Mouse scrolled (288, 330) with delta (0, 0)
Screenshot: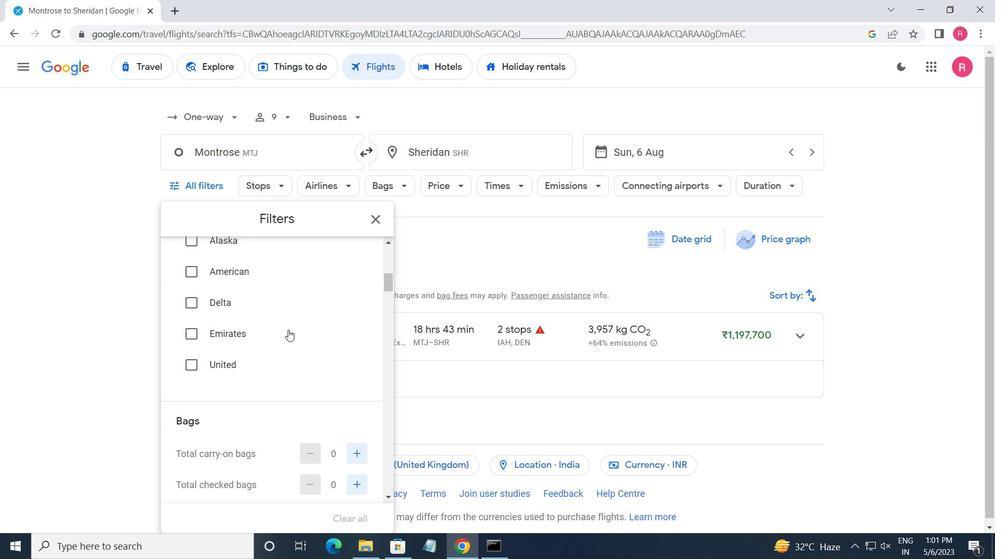 
Action: Mouse moved to (357, 421)
Screenshot: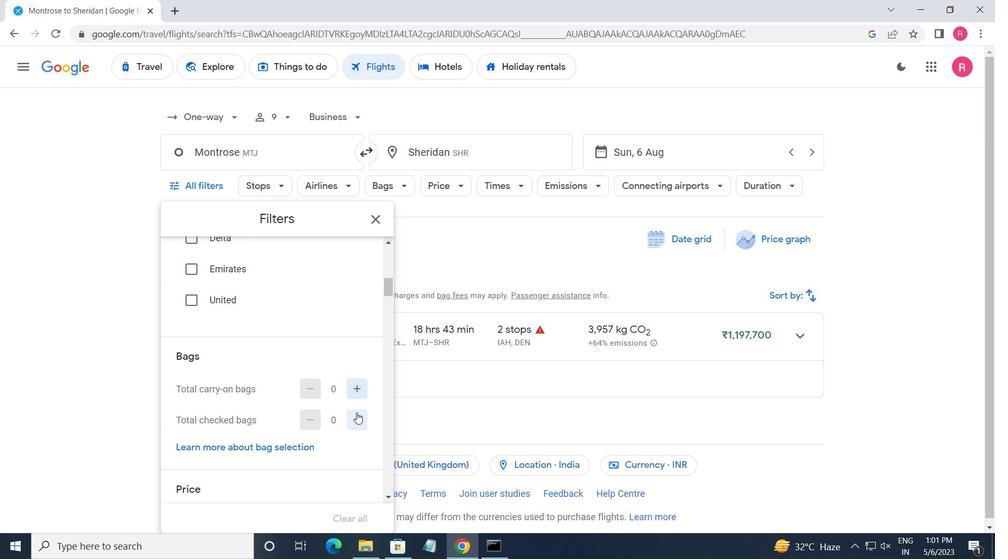 
Action: Mouse pressed left at (357, 421)
Screenshot: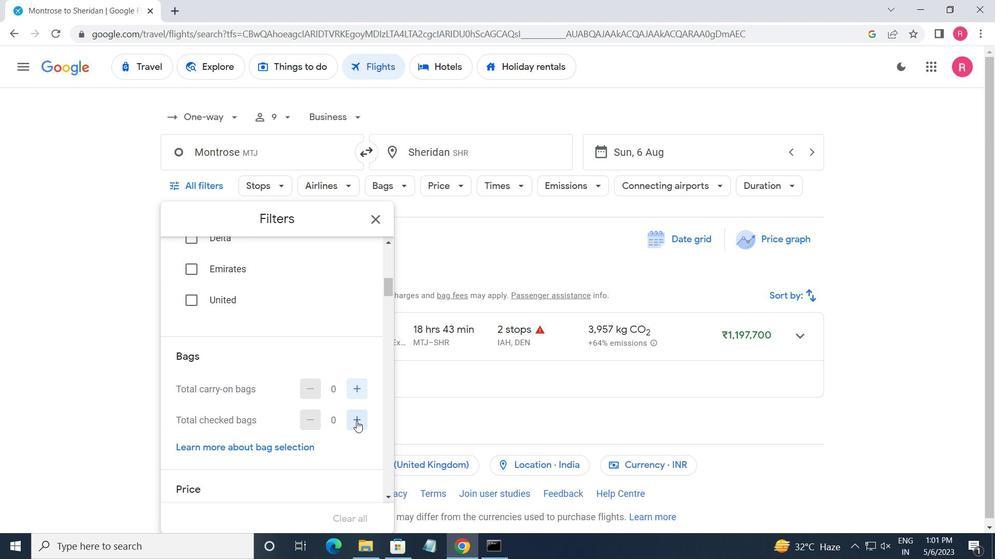 
Action: Mouse pressed left at (357, 421)
Screenshot: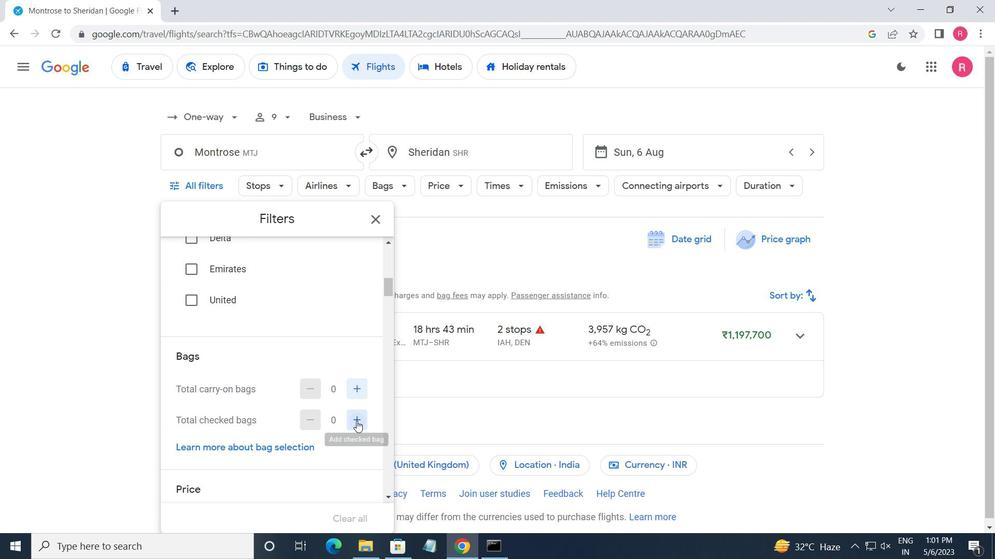 
Action: Mouse moved to (269, 320)
Screenshot: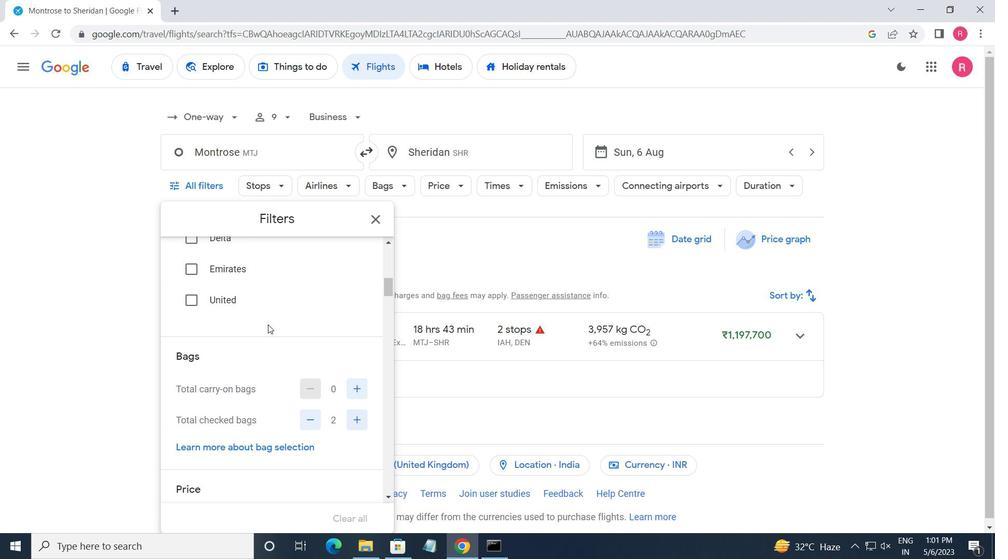 
Action: Mouse scrolled (269, 320) with delta (0, 0)
Screenshot: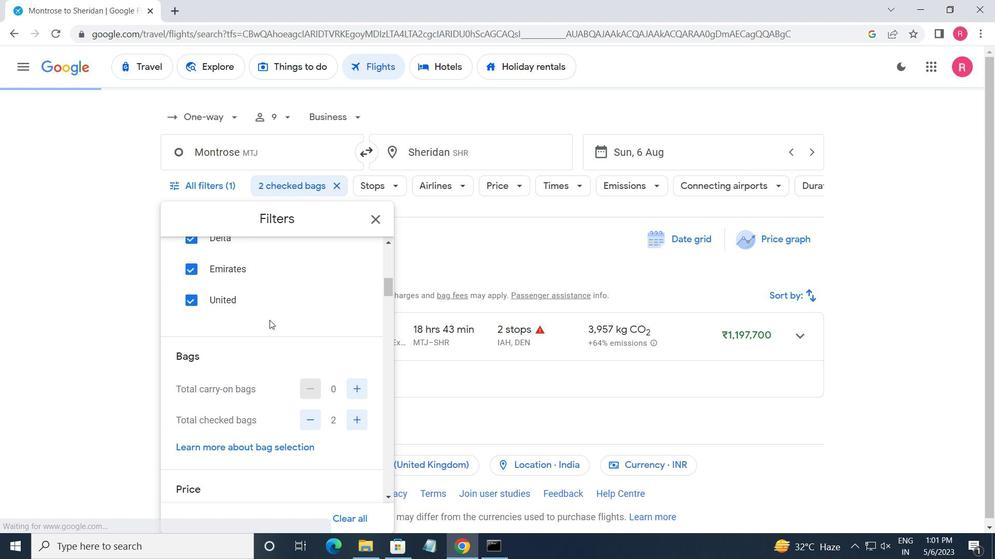 
Action: Mouse scrolled (269, 320) with delta (0, 0)
Screenshot: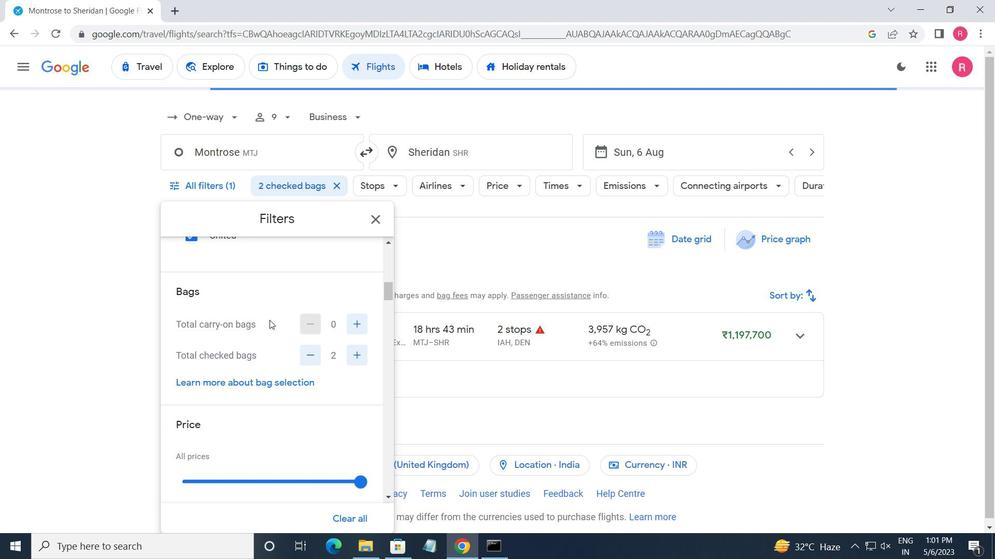 
Action: Mouse moved to (363, 414)
Screenshot: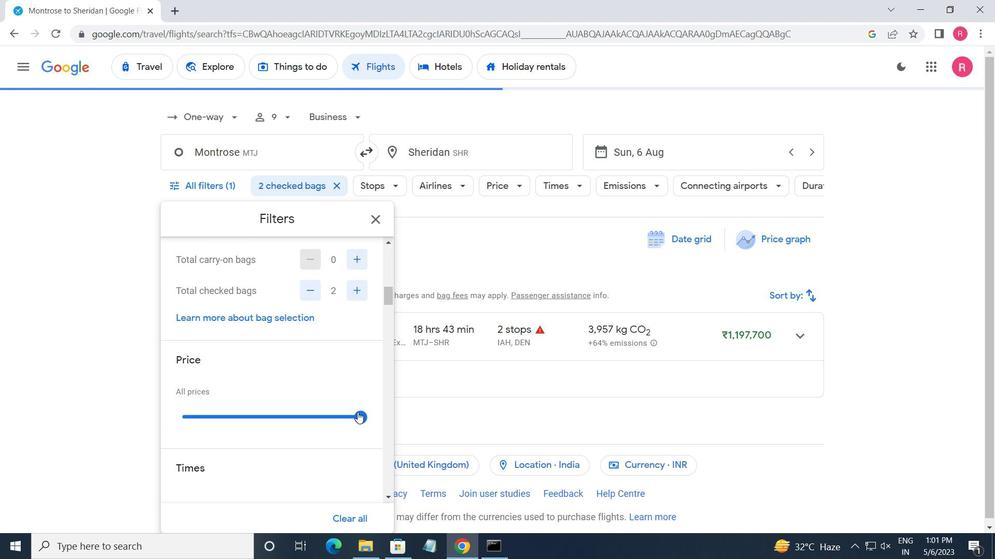 
Action: Mouse pressed left at (363, 414)
Screenshot: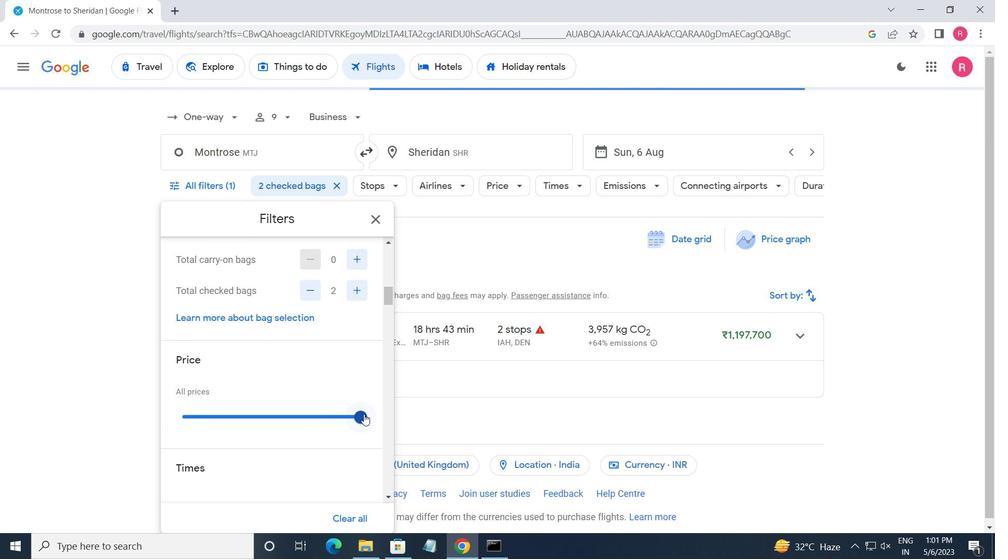 
Action: Mouse moved to (356, 416)
Screenshot: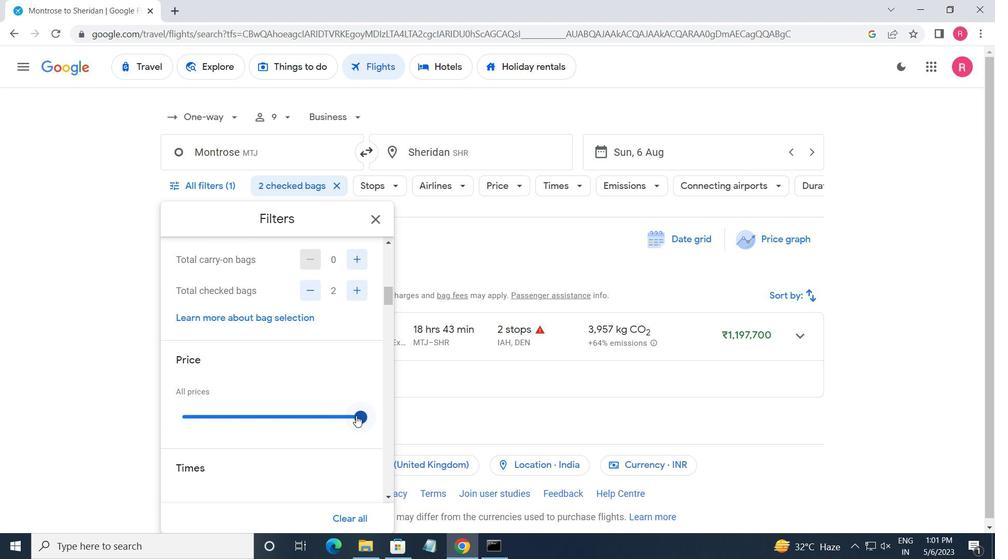 
Action: Mouse pressed left at (356, 416)
Screenshot: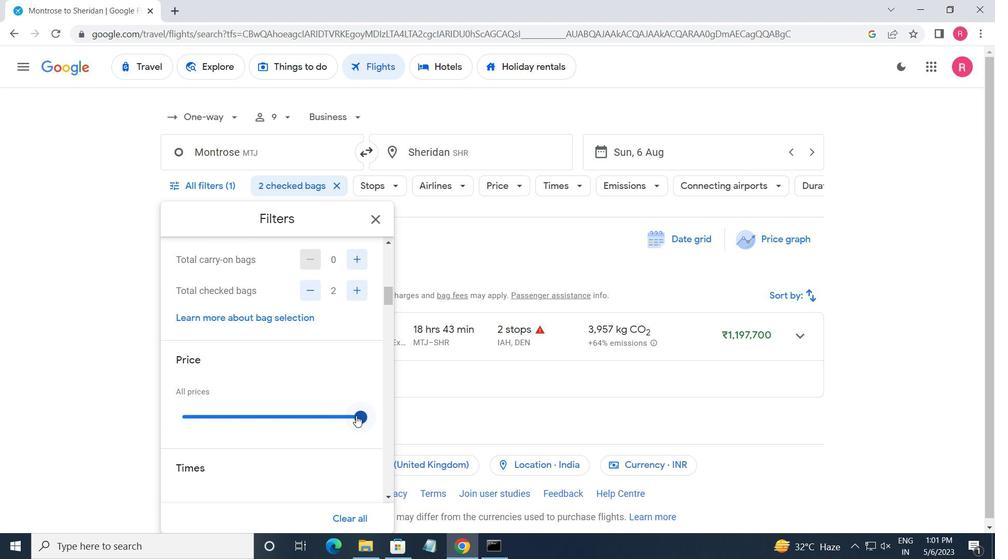 
Action: Mouse moved to (282, 370)
Screenshot: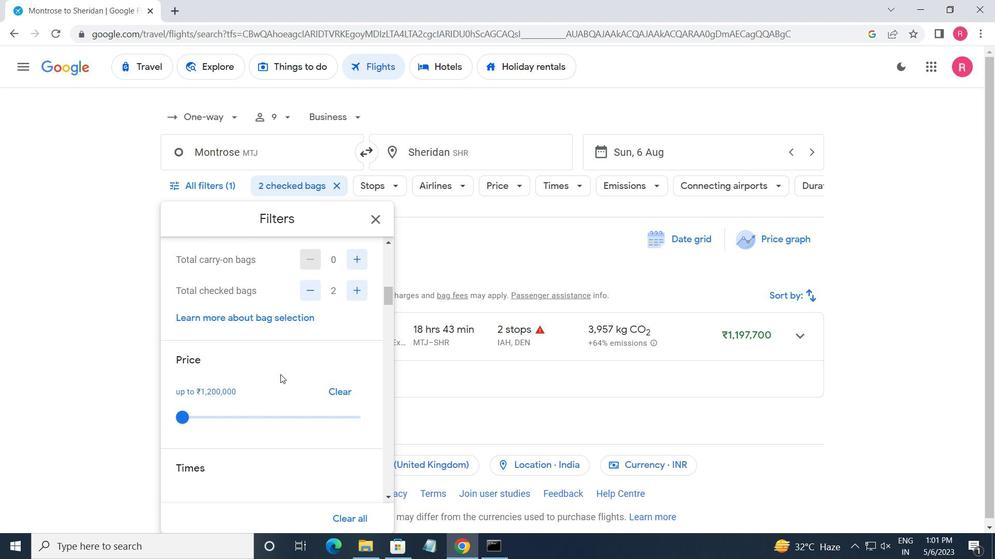 
Action: Mouse scrolled (282, 370) with delta (0, 0)
Screenshot: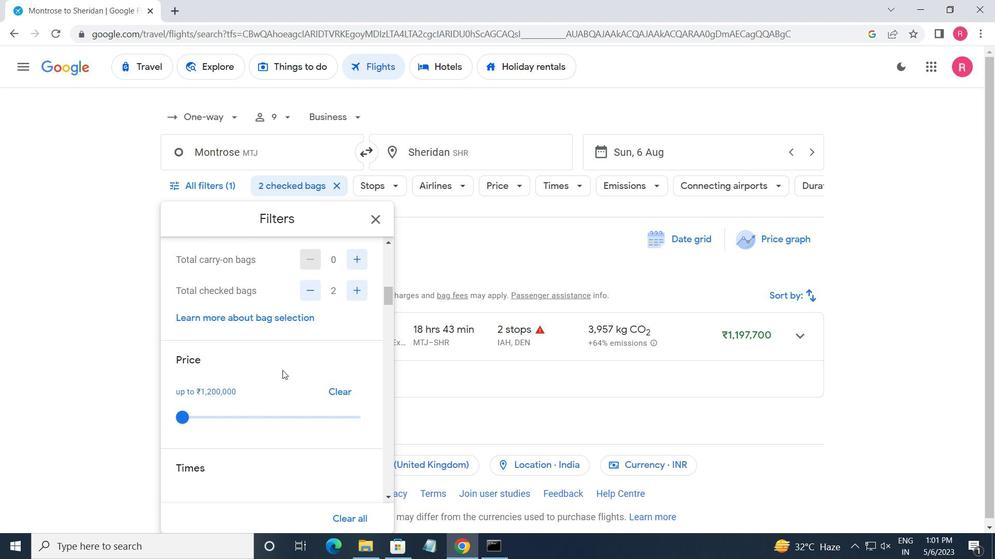 
Action: Mouse scrolled (282, 370) with delta (0, 0)
Screenshot: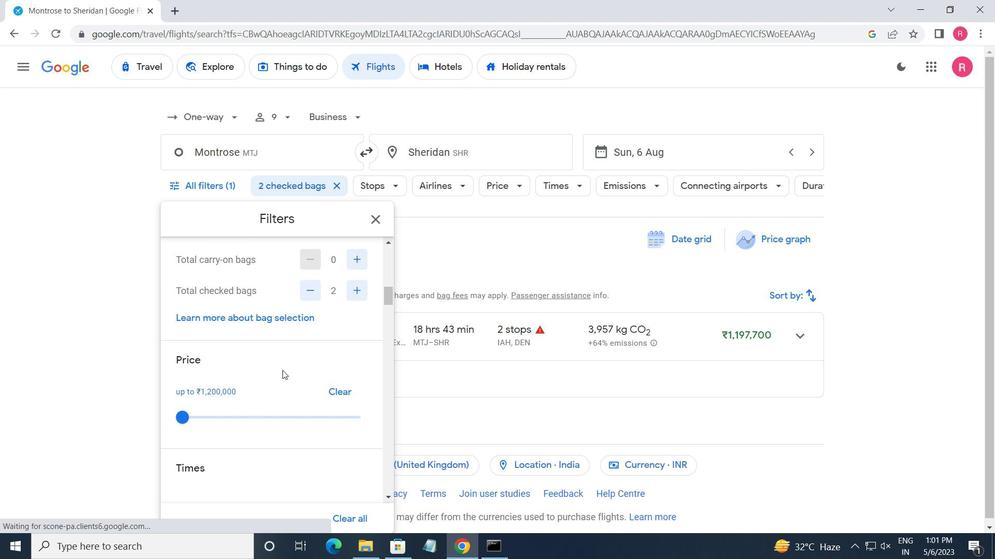 
Action: Mouse scrolled (282, 370) with delta (0, 0)
Screenshot: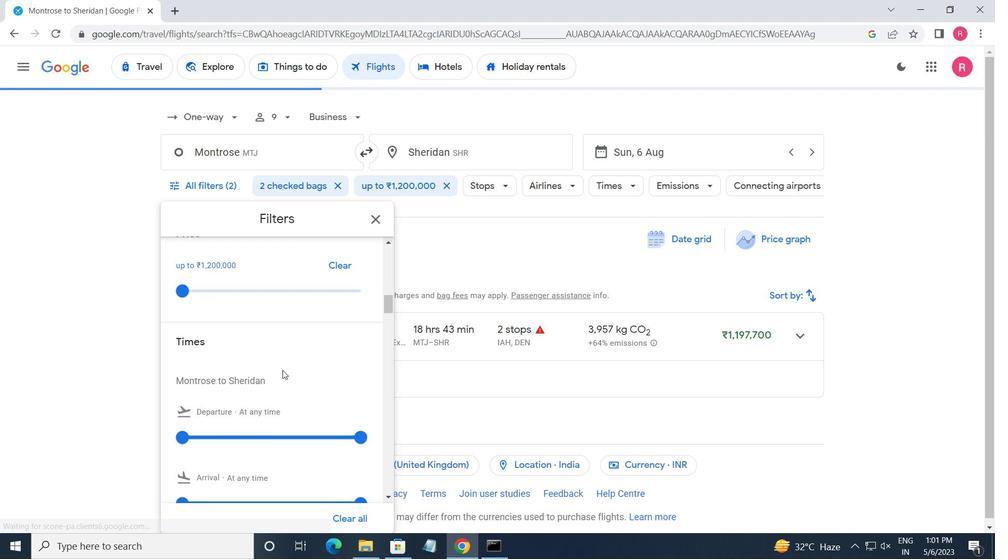
Action: Mouse moved to (185, 375)
Screenshot: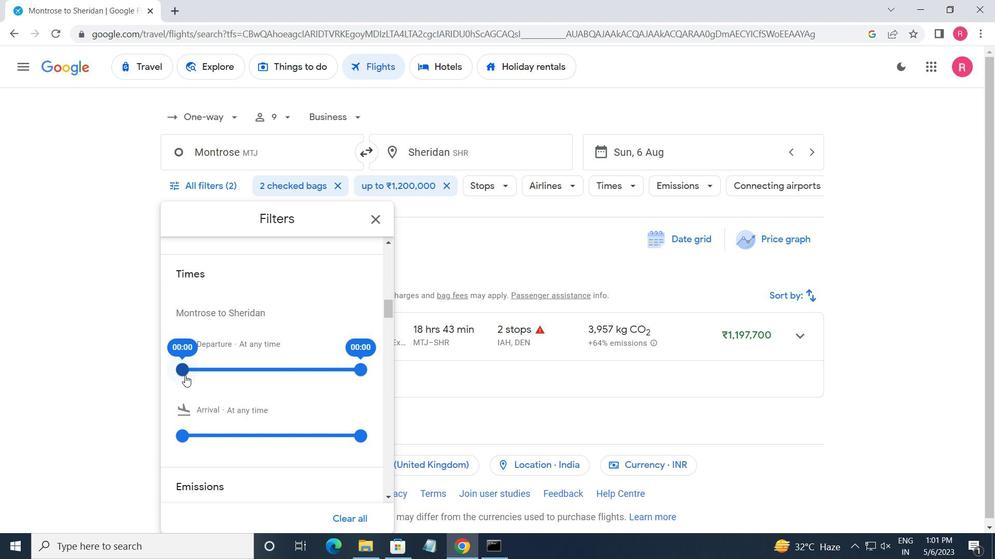 
Action: Mouse pressed left at (185, 375)
Screenshot: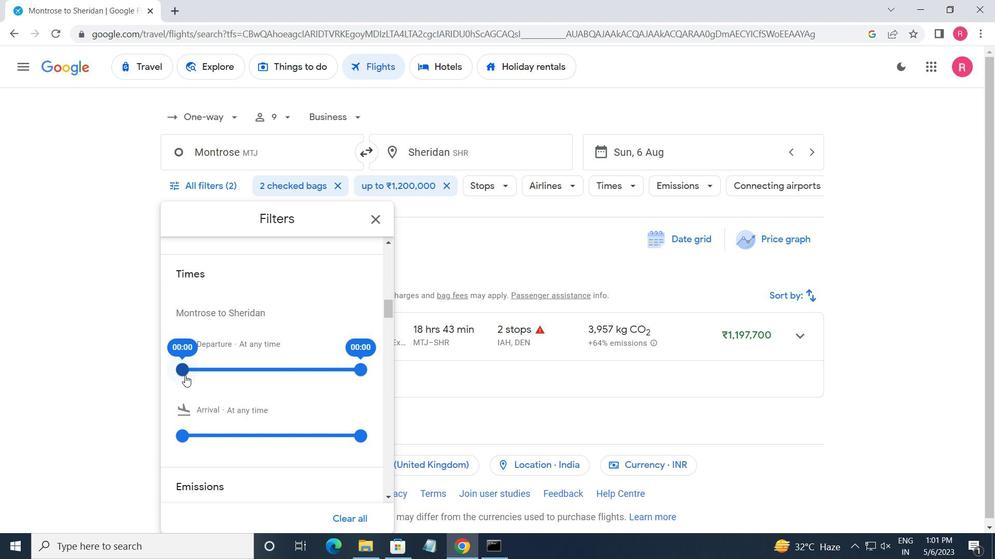 
Action: Mouse moved to (358, 370)
Screenshot: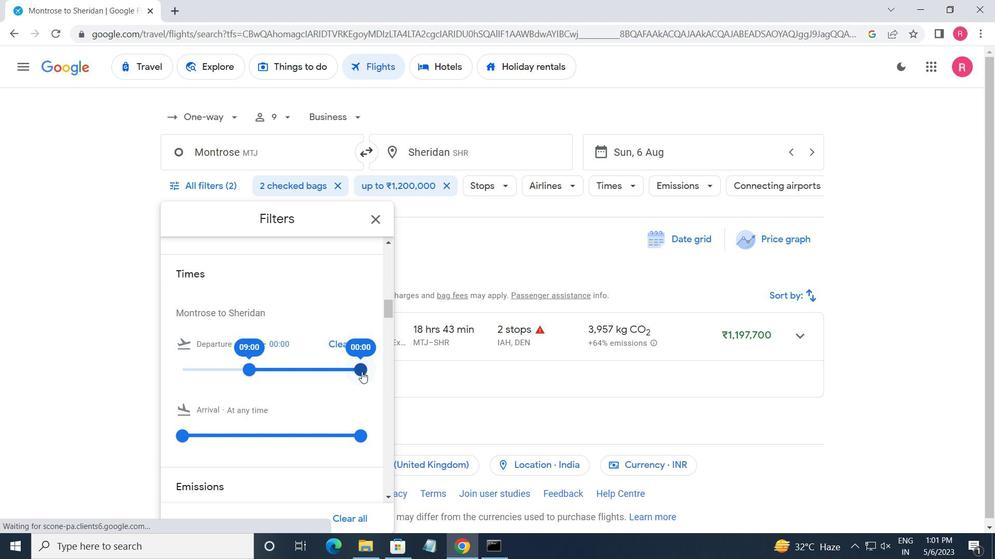 
Action: Mouse pressed left at (358, 370)
Screenshot: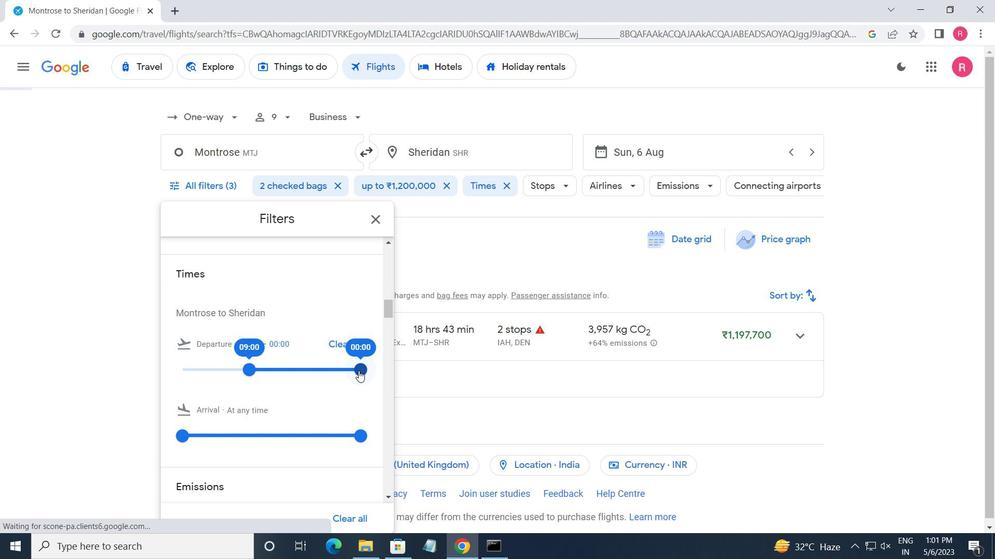 
Action: Mouse moved to (379, 223)
Screenshot: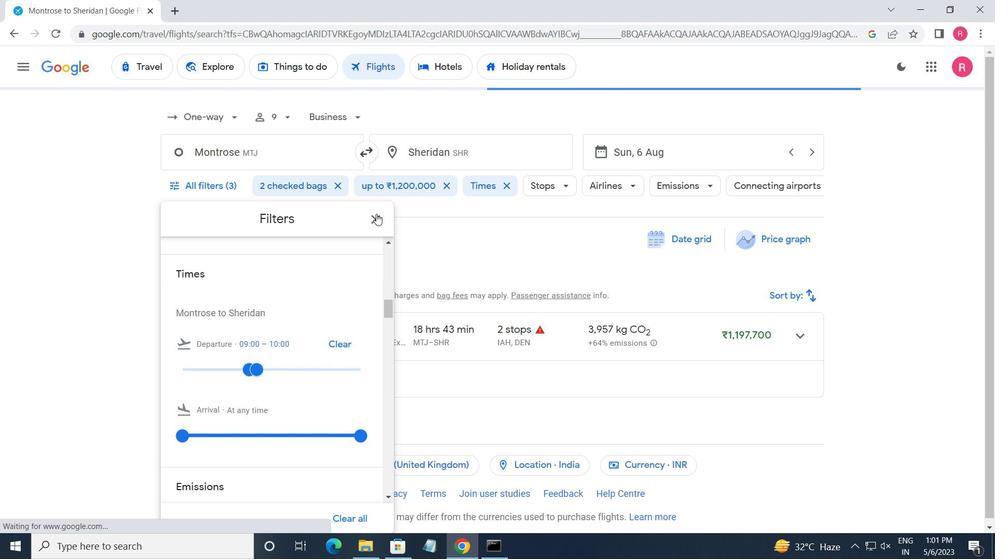 
Action: Mouse pressed left at (379, 223)
Screenshot: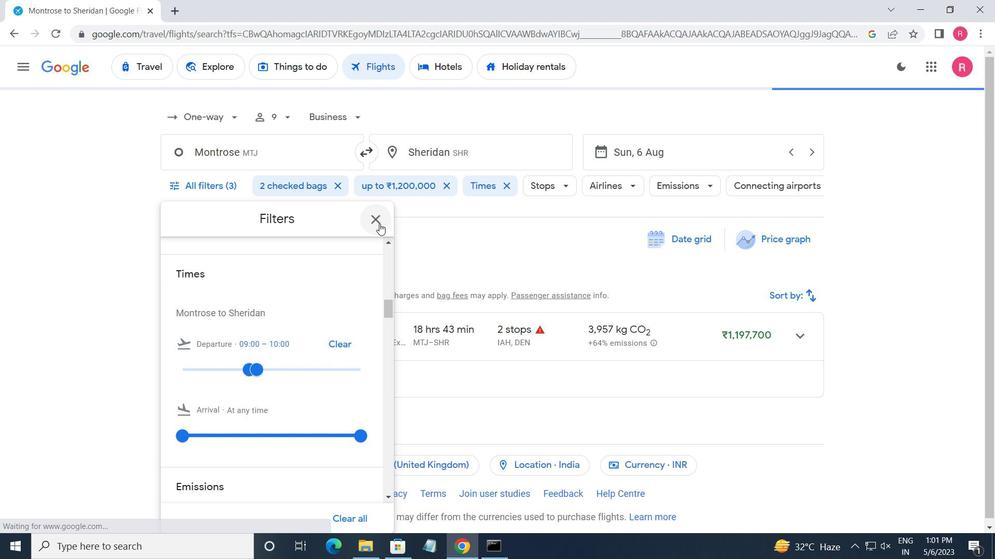 
